 Task: Create a sub task Design and Implement Solution for the task  Upgrade software to the latest version to resolve security vulnerabilities in the project AgileAura , assign it to team member softage.3@softage.net and update the status of the sub task to  Completed , set the priority of the sub task to High
Action: Mouse moved to (483, 512)
Screenshot: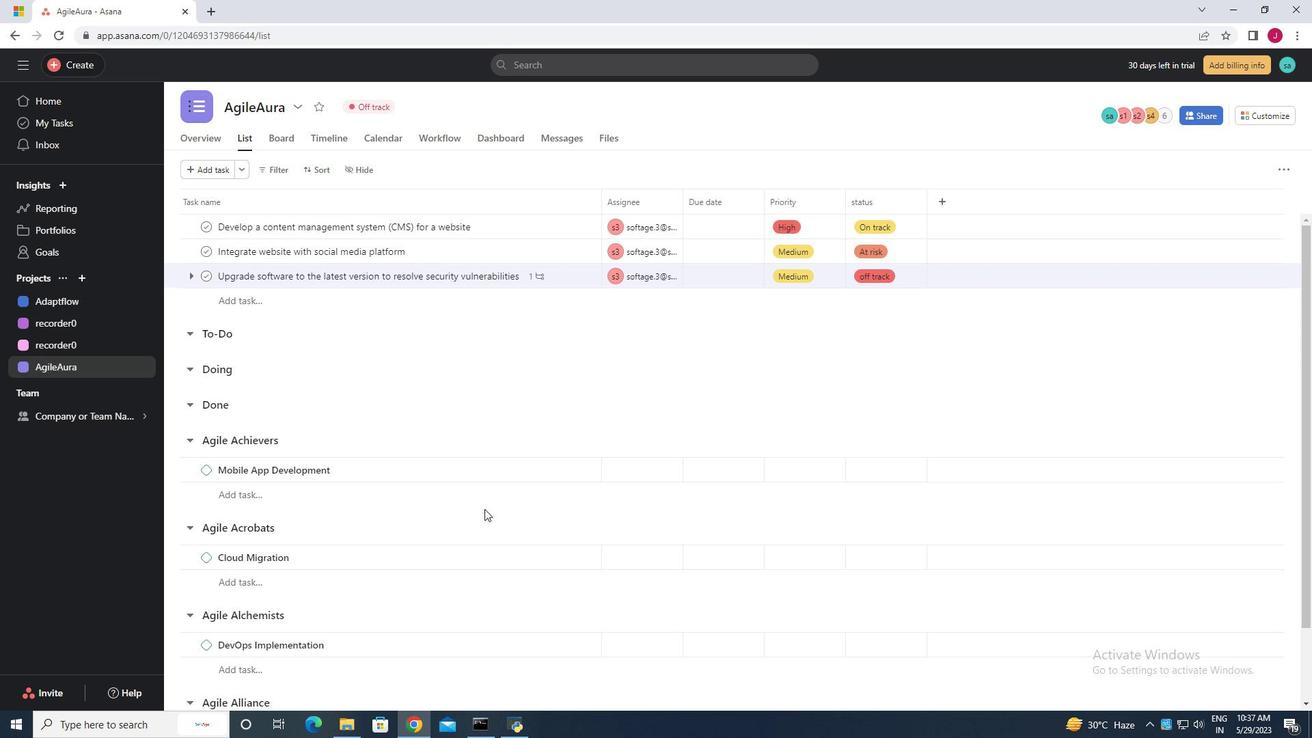 
Action: Mouse scrolled (483, 512) with delta (0, 0)
Screenshot: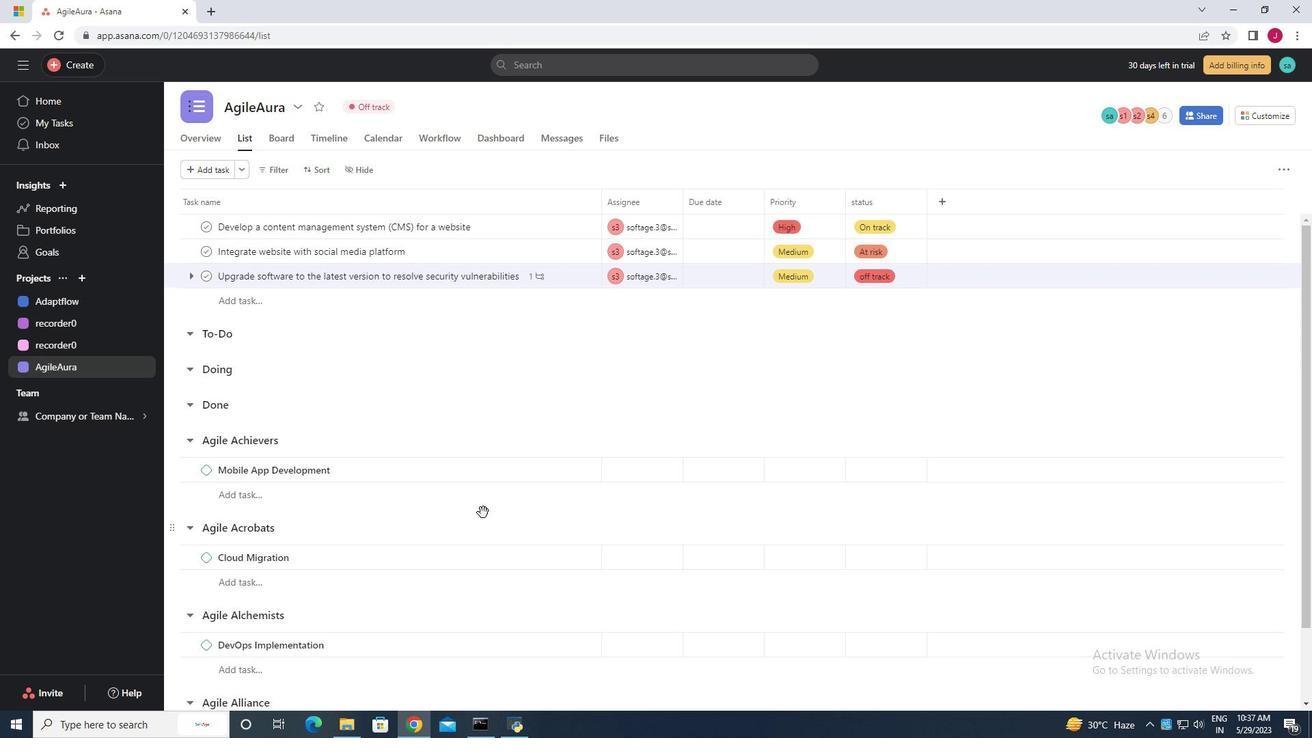 
Action: Mouse scrolled (483, 512) with delta (0, 0)
Screenshot: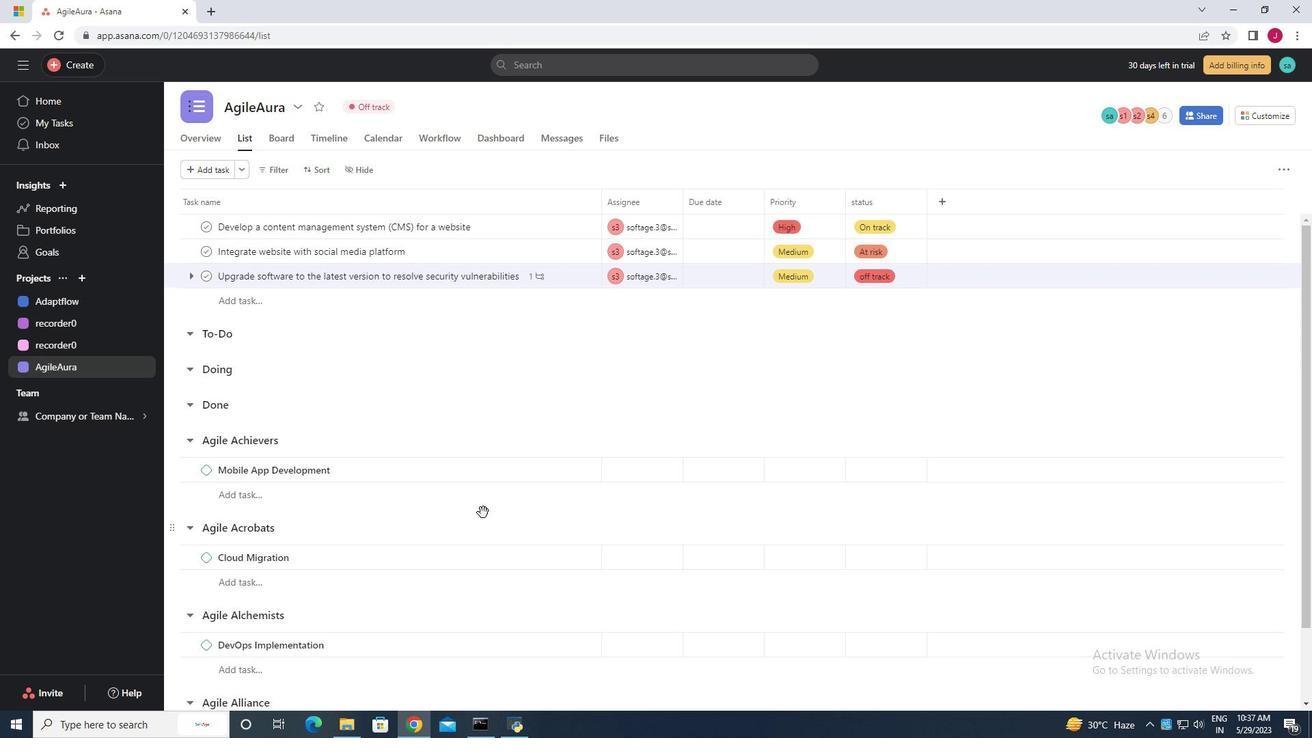 
Action: Mouse scrolled (483, 512) with delta (0, 0)
Screenshot: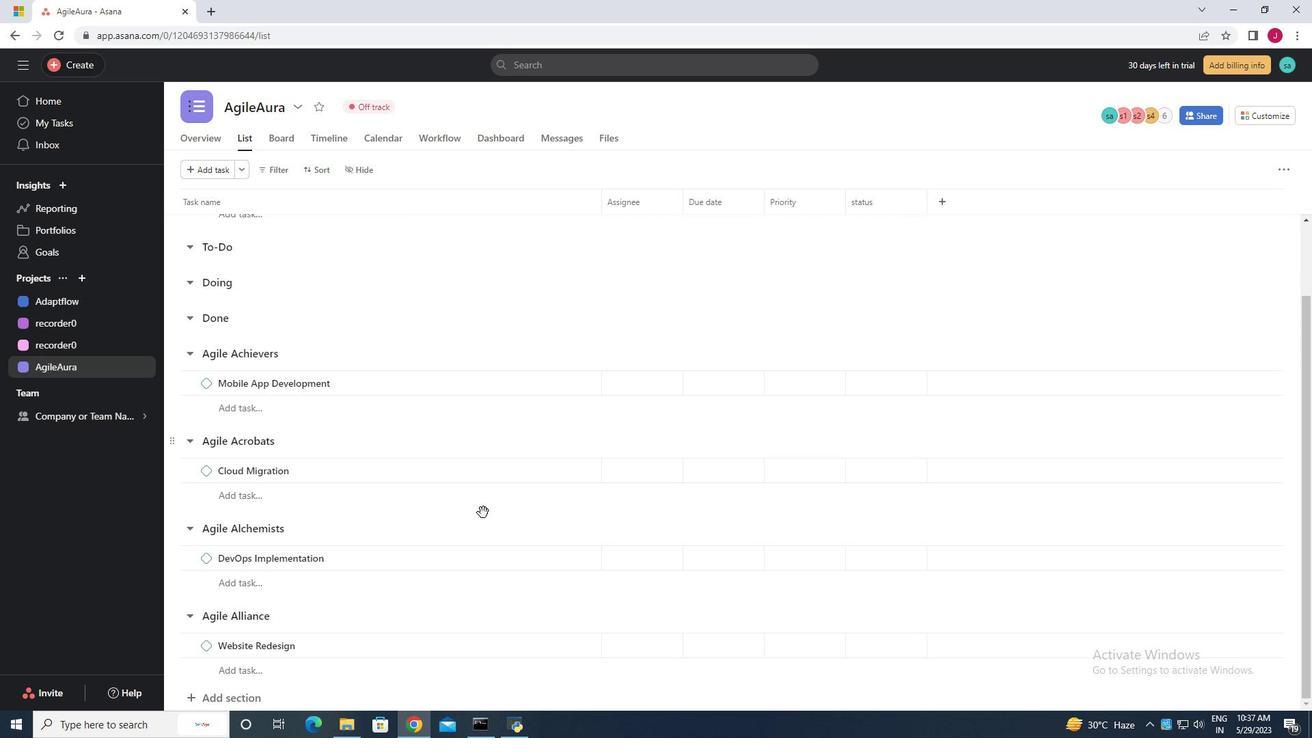 
Action: Mouse scrolled (483, 512) with delta (0, 0)
Screenshot: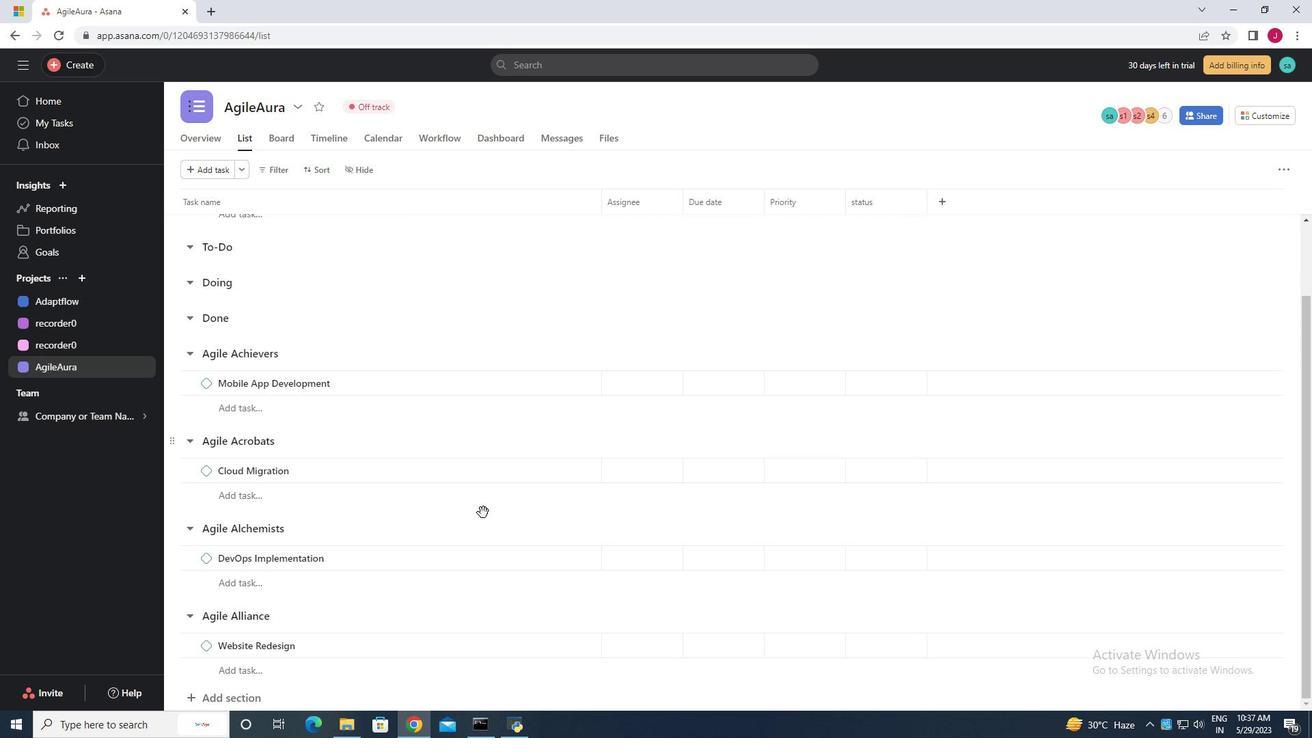 
Action: Mouse scrolled (483, 512) with delta (0, 0)
Screenshot: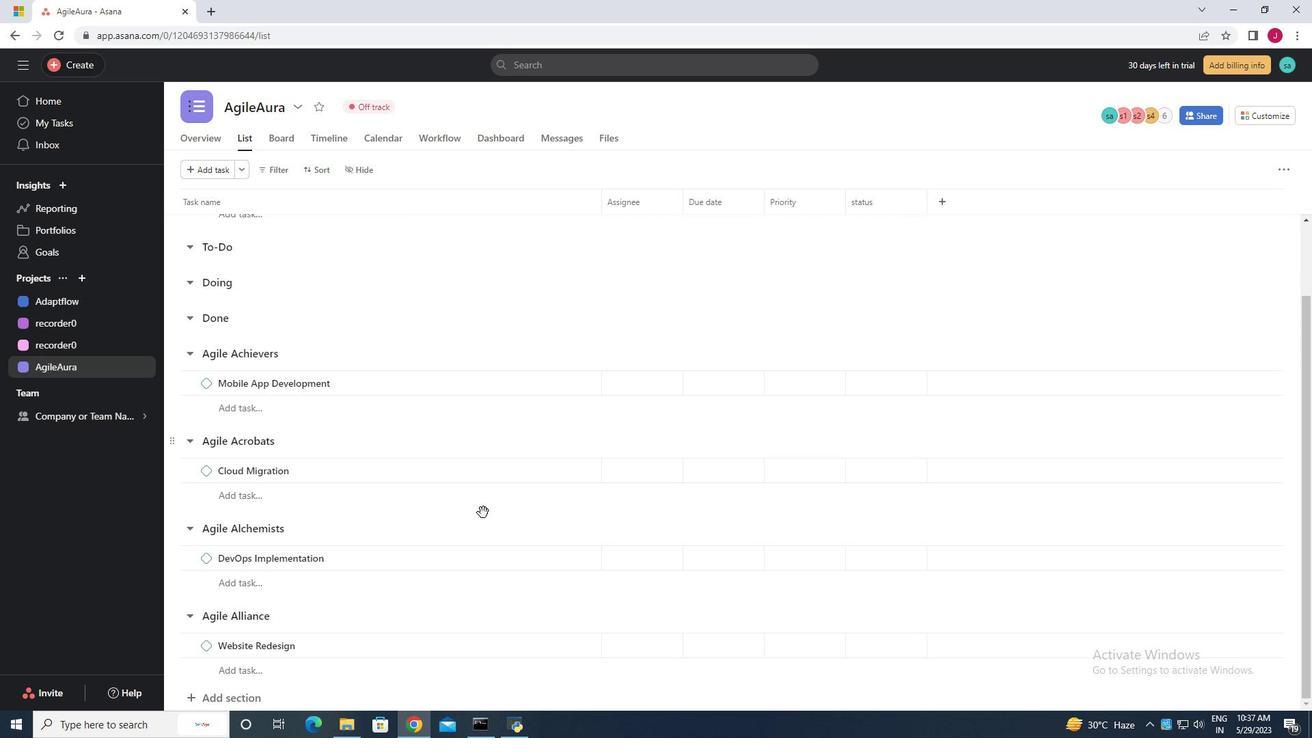
Action: Mouse scrolled (483, 512) with delta (0, 0)
Screenshot: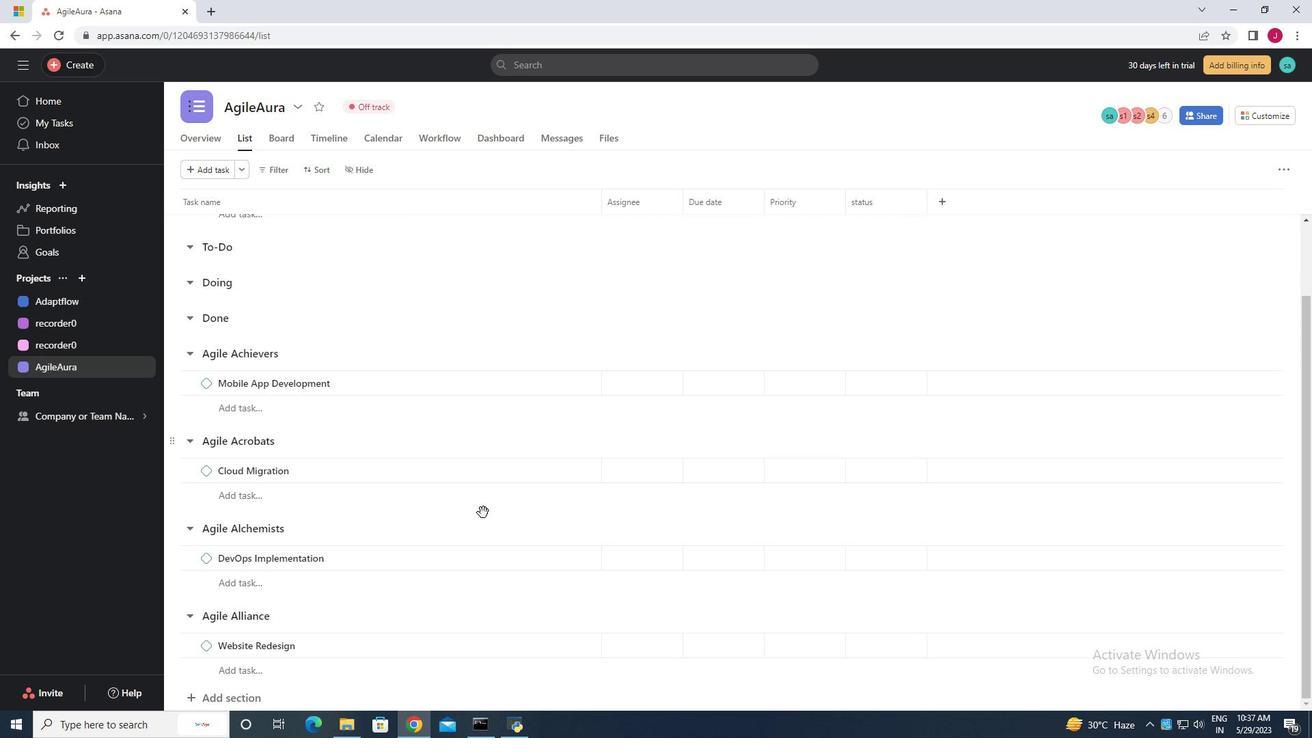 
Action: Mouse scrolled (483, 512) with delta (0, 0)
Screenshot: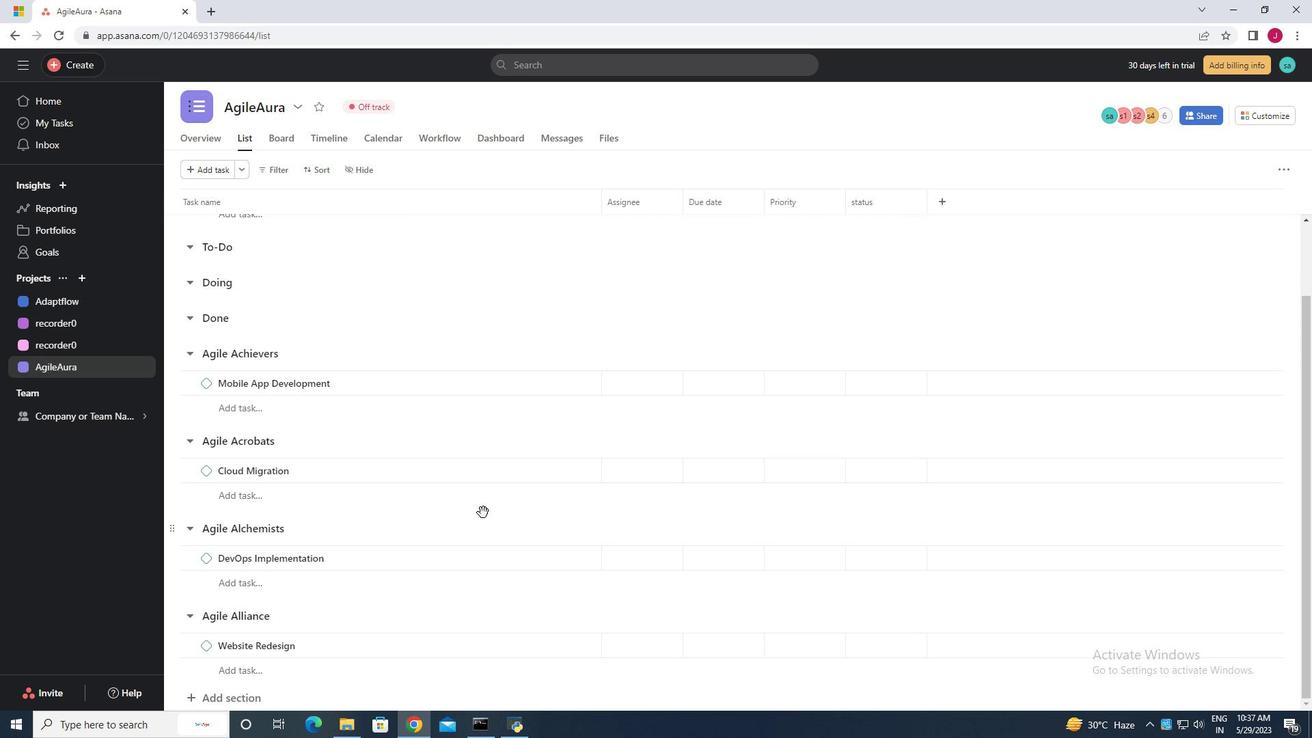 
Action: Mouse scrolled (483, 513) with delta (0, 0)
Screenshot: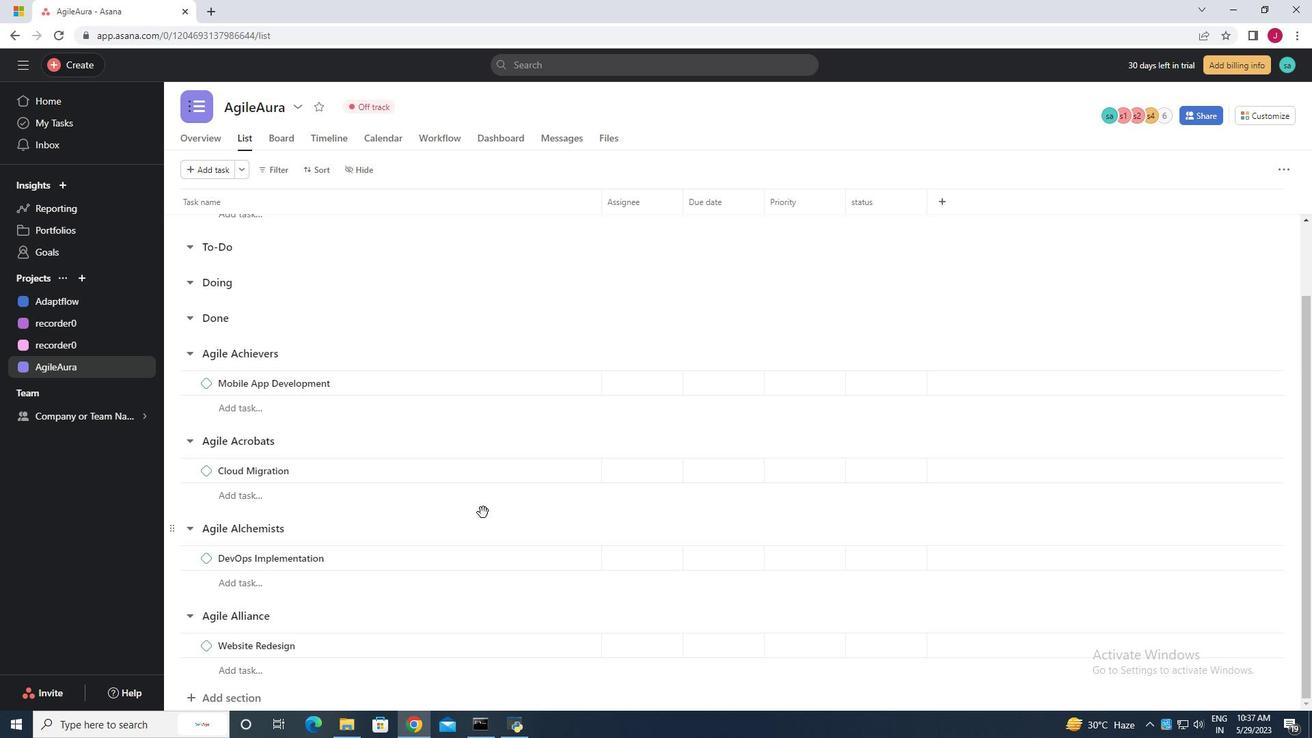 
Action: Mouse scrolled (483, 513) with delta (0, 0)
Screenshot: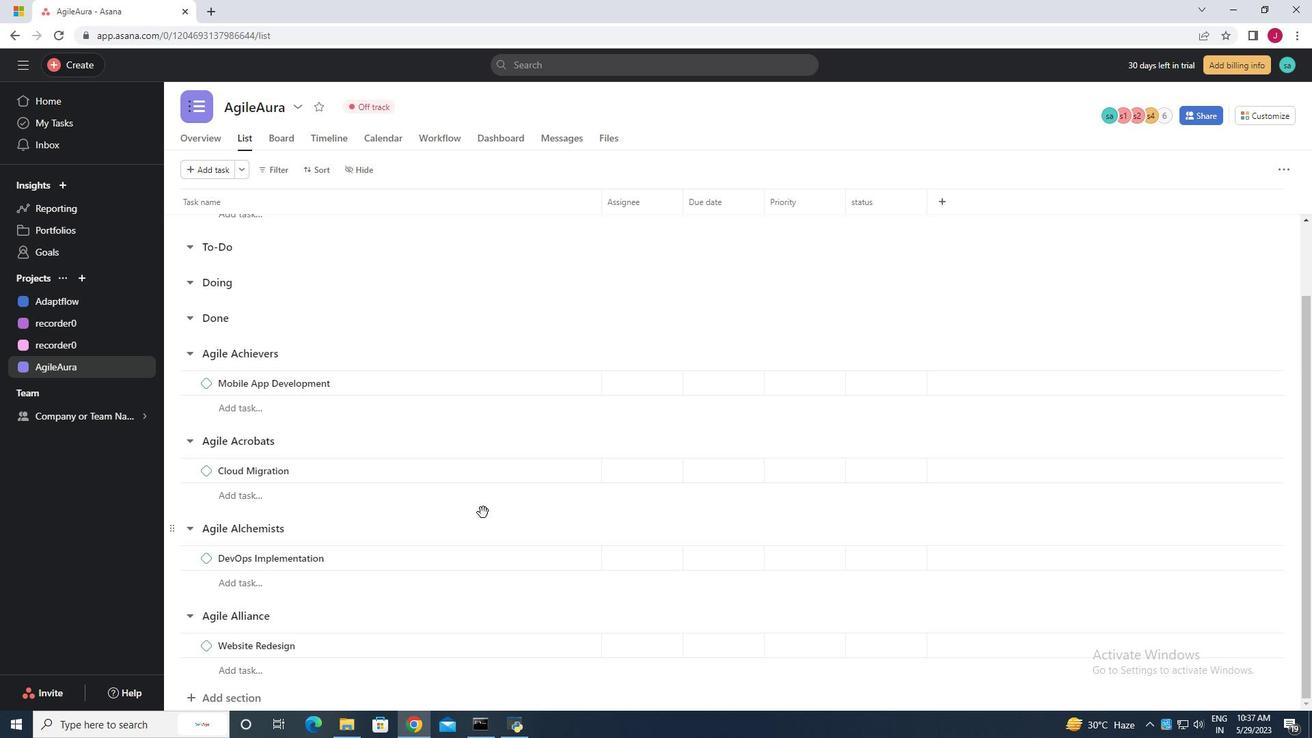 
Action: Mouse scrolled (483, 513) with delta (0, 0)
Screenshot: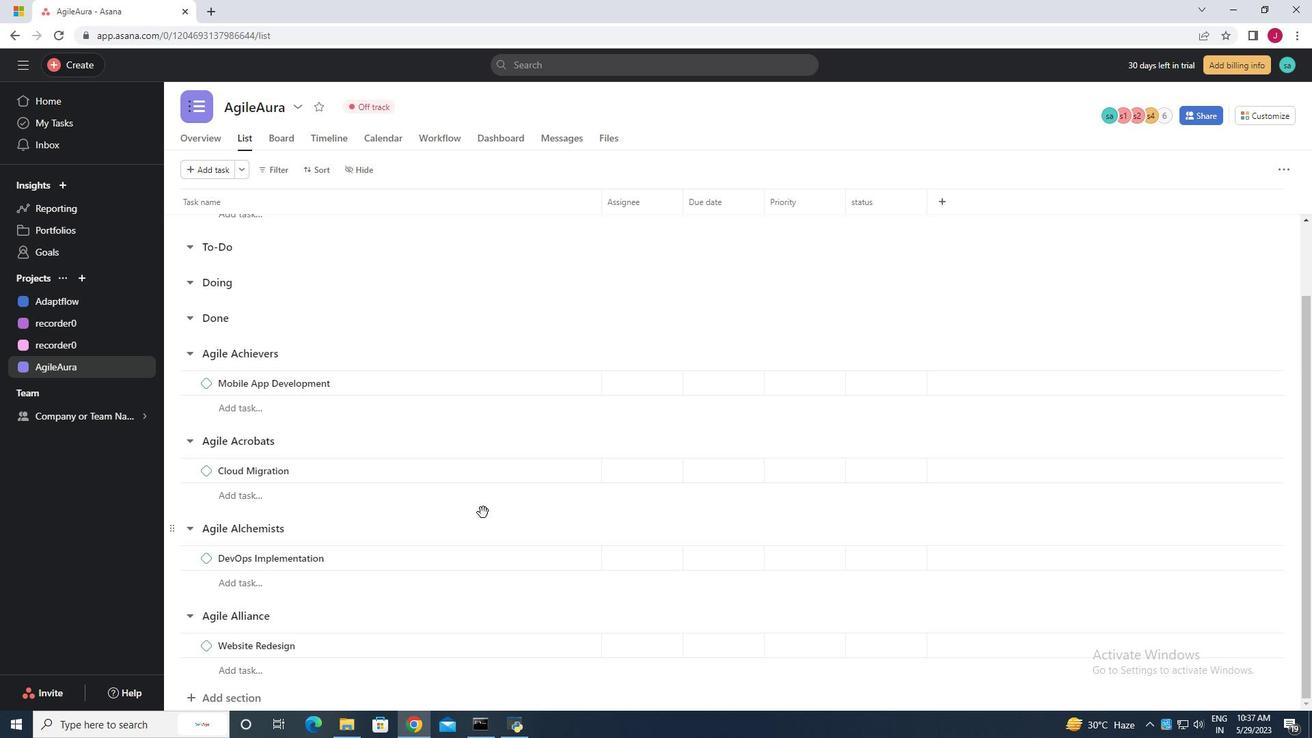 
Action: Mouse scrolled (483, 513) with delta (0, 0)
Screenshot: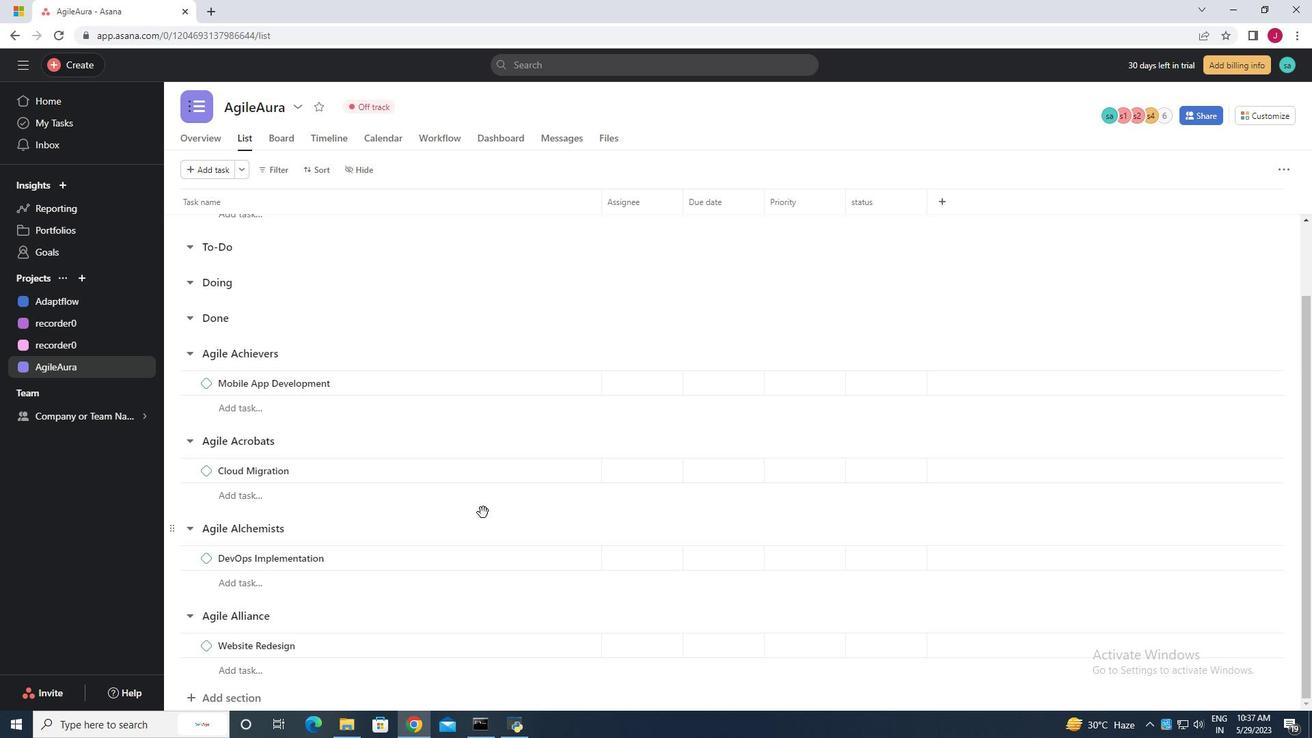 
Action: Mouse moved to (578, 276)
Screenshot: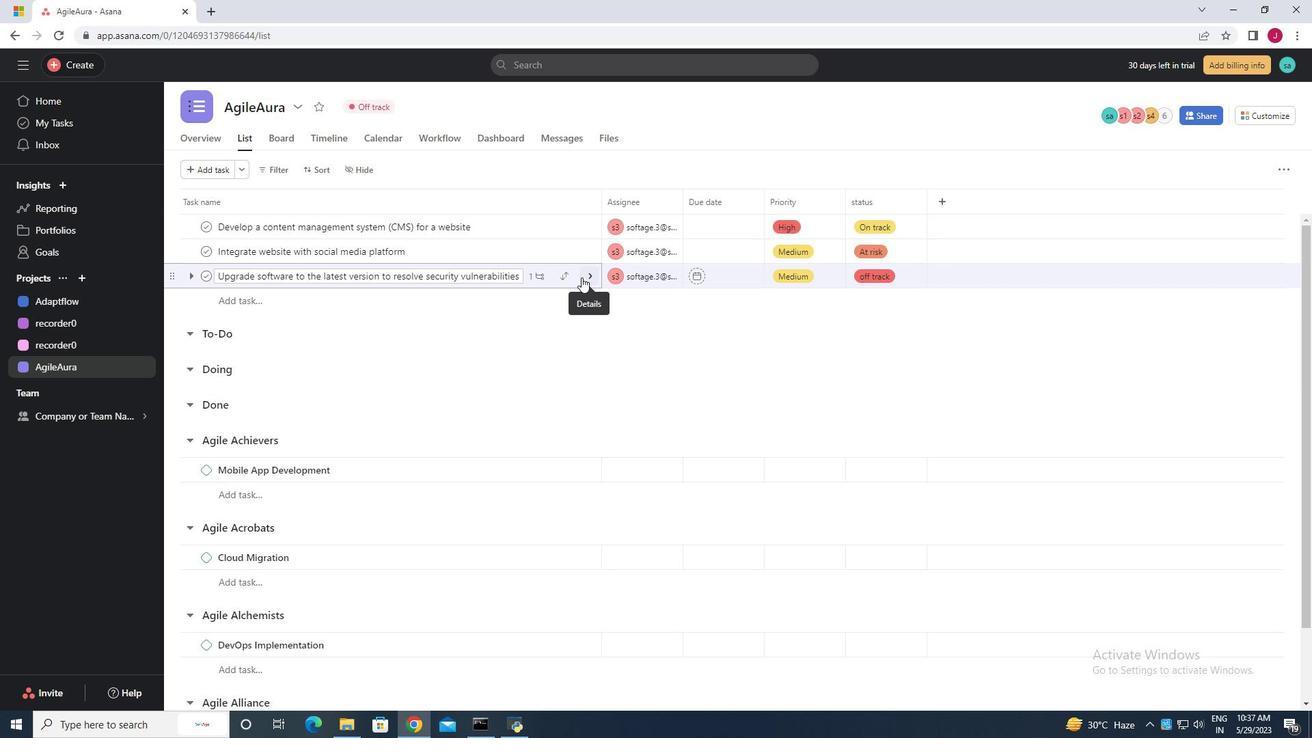 
Action: Mouse pressed left at (578, 276)
Screenshot: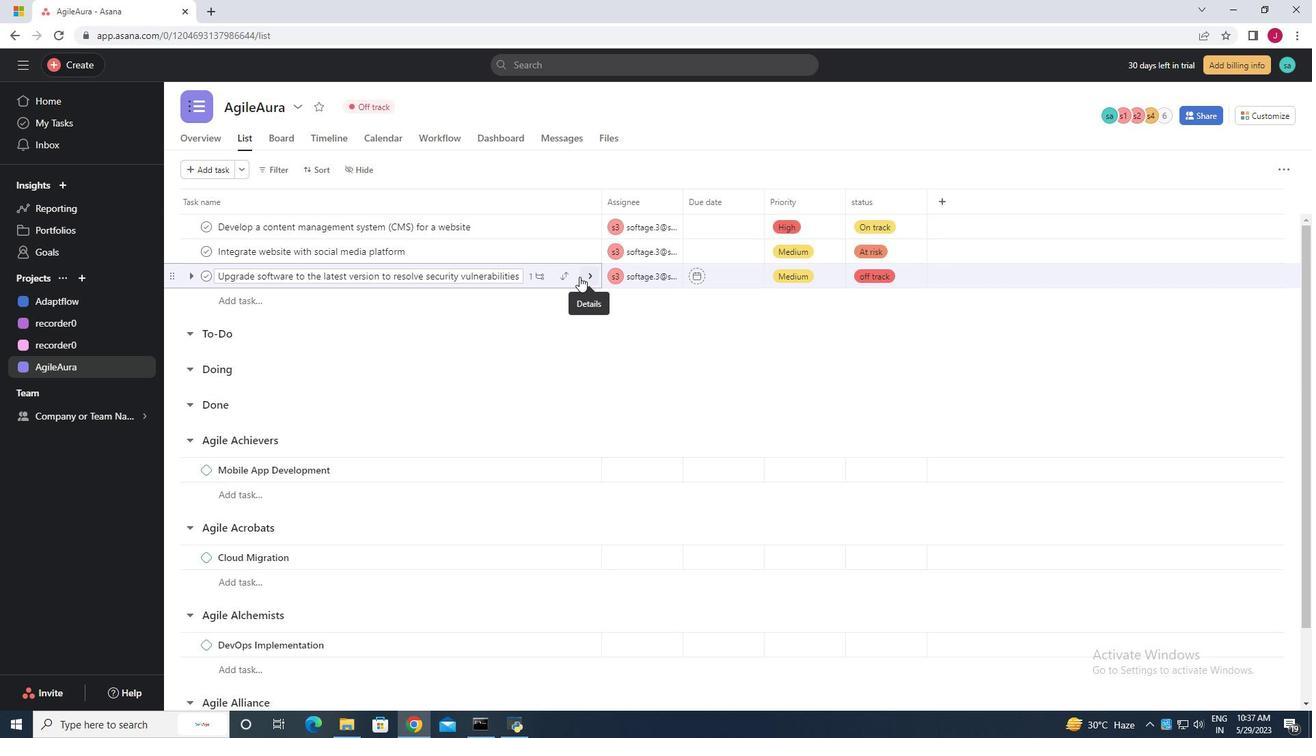 
Action: Mouse moved to (1010, 495)
Screenshot: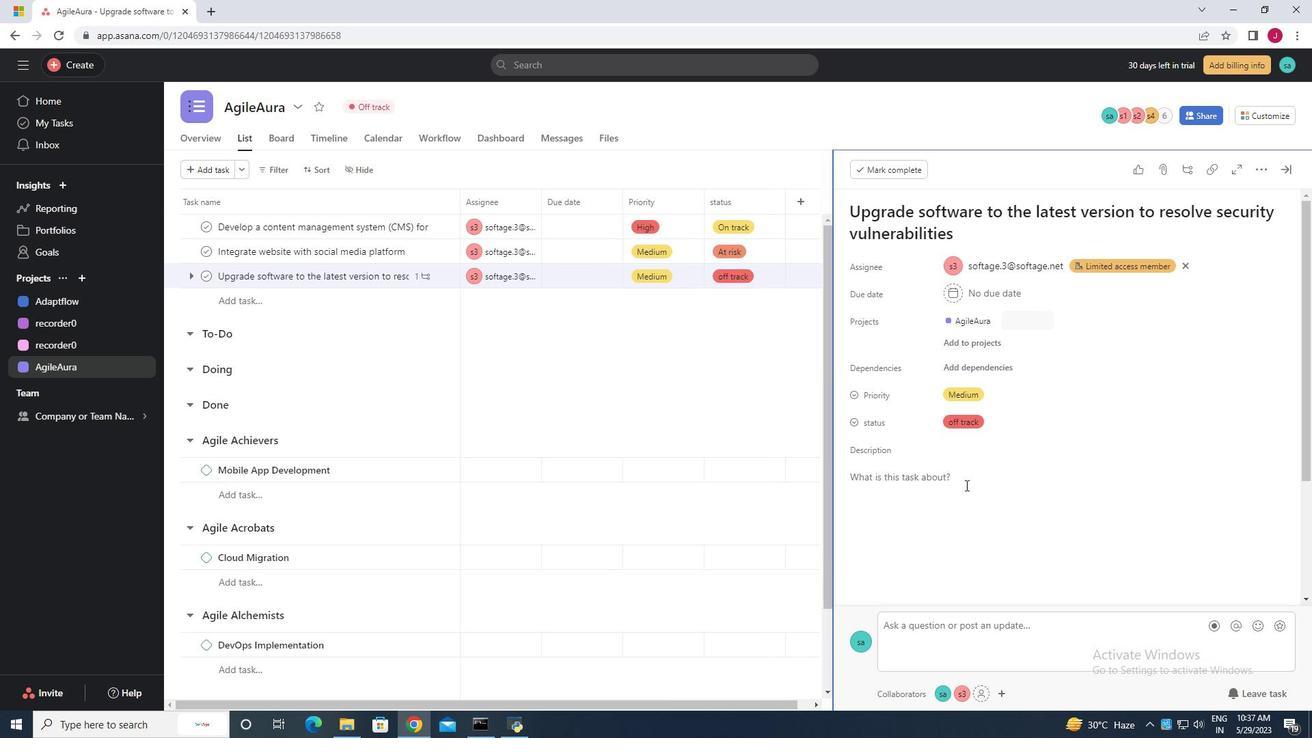 
Action: Mouse scrolled (1010, 494) with delta (0, 0)
Screenshot: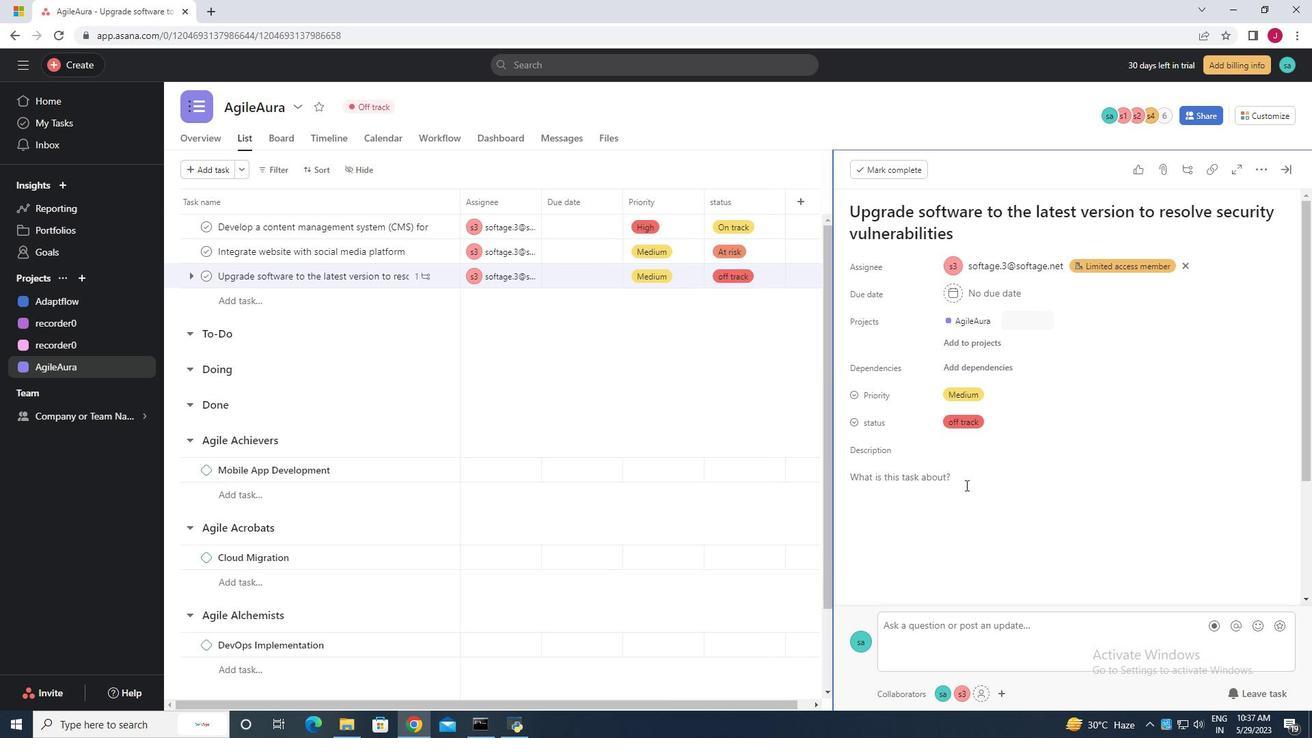 
Action: Mouse moved to (1011, 496)
Screenshot: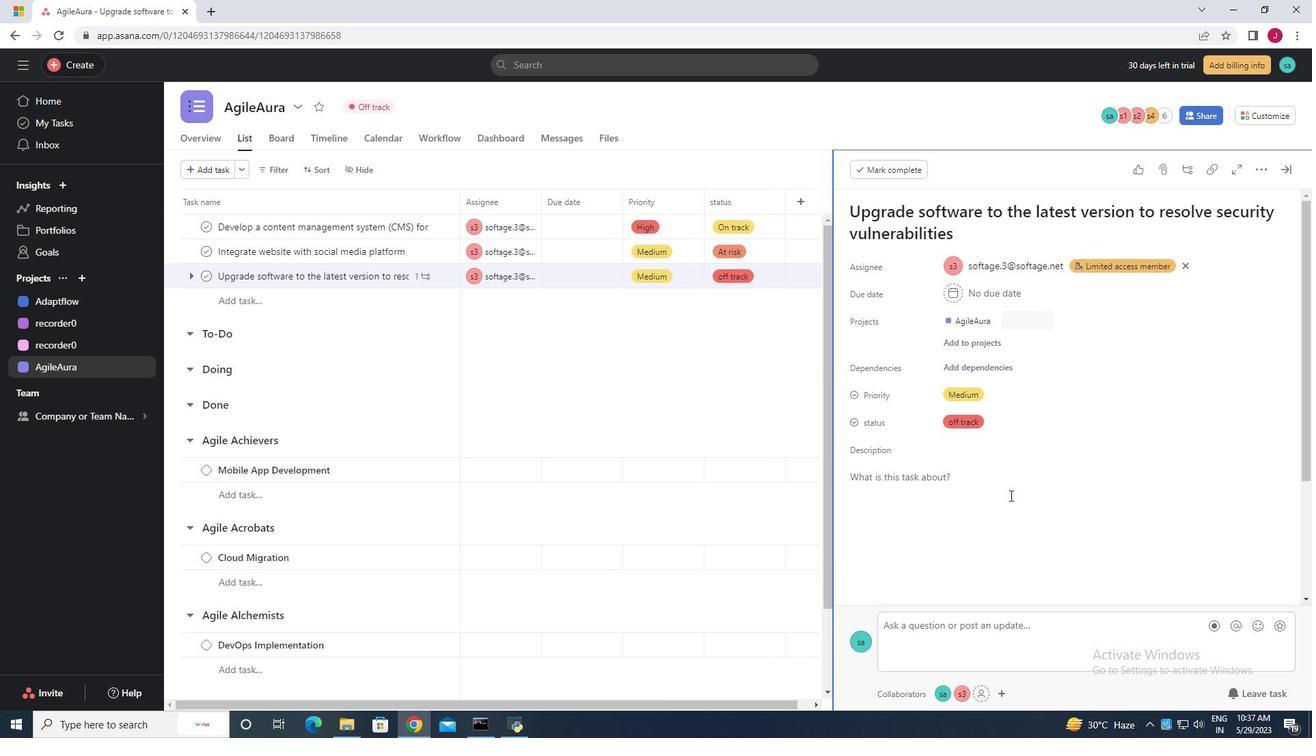 
Action: Mouse scrolled (1011, 495) with delta (0, 0)
Screenshot: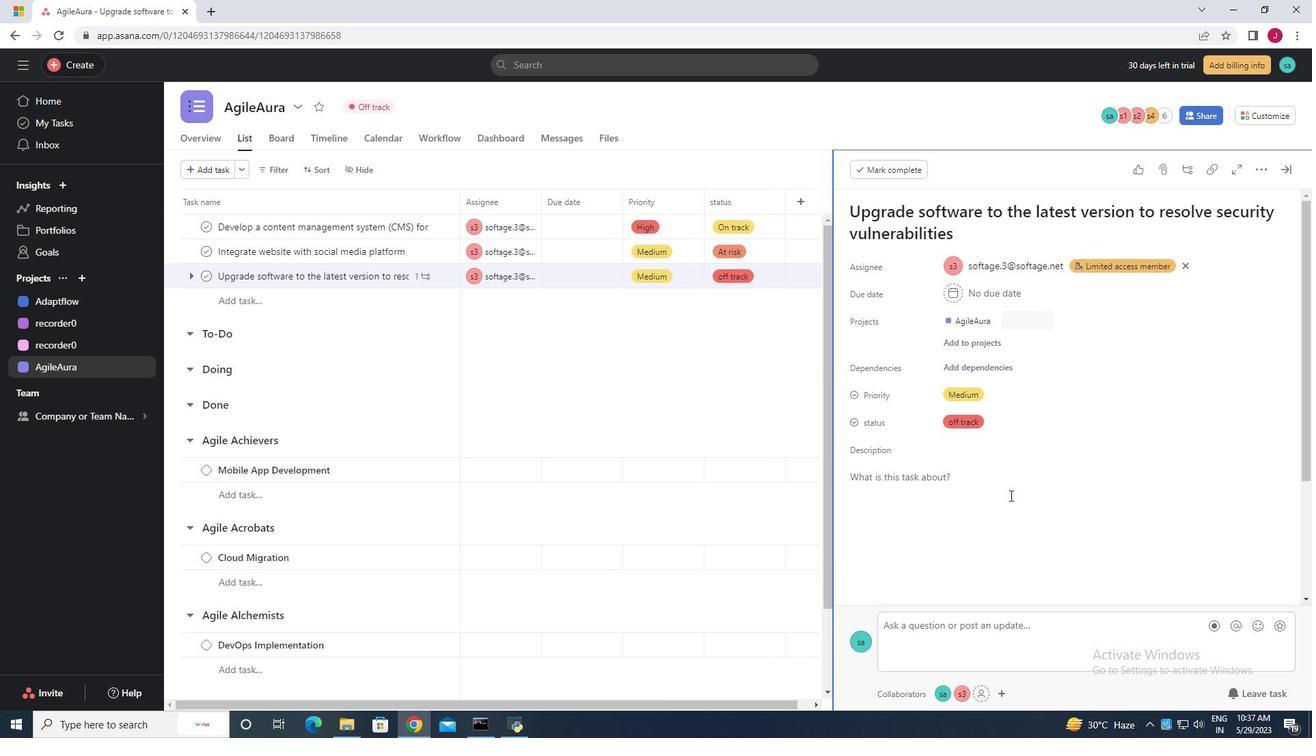 
Action: Mouse moved to (1011, 497)
Screenshot: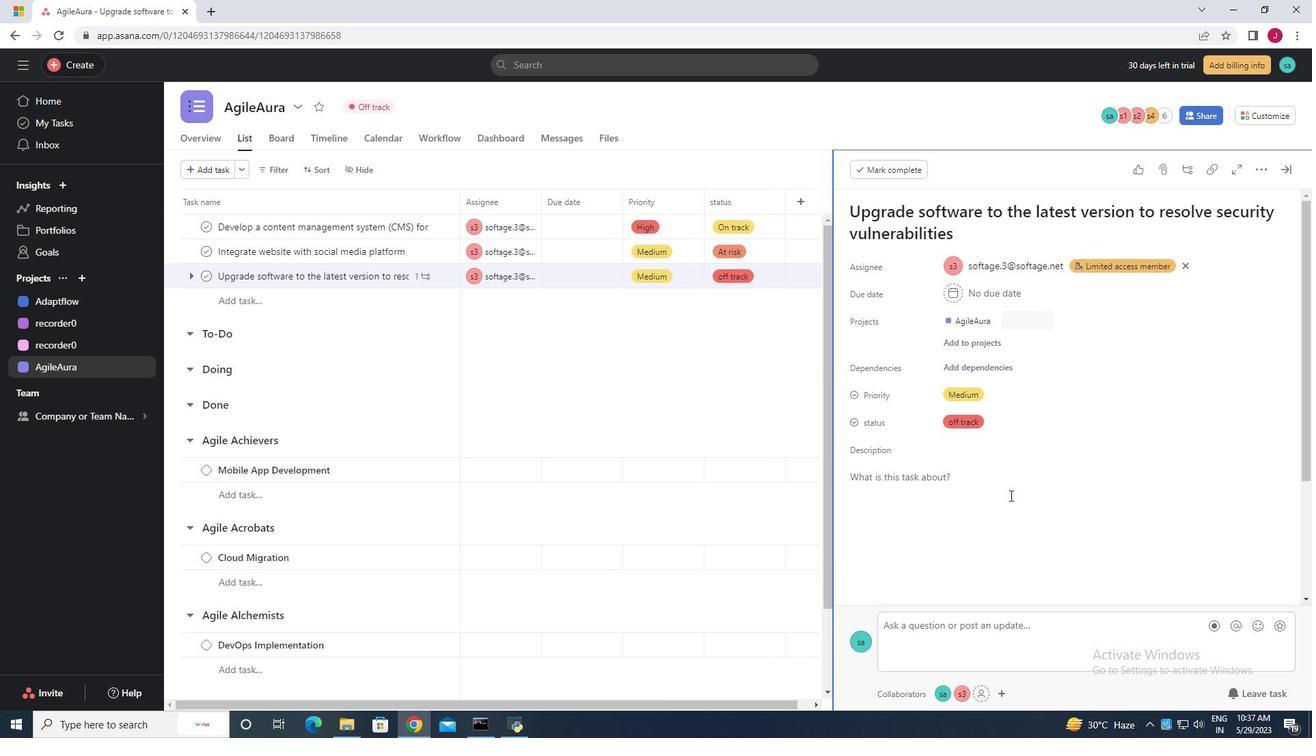 
Action: Mouse scrolled (1011, 495) with delta (0, 0)
Screenshot: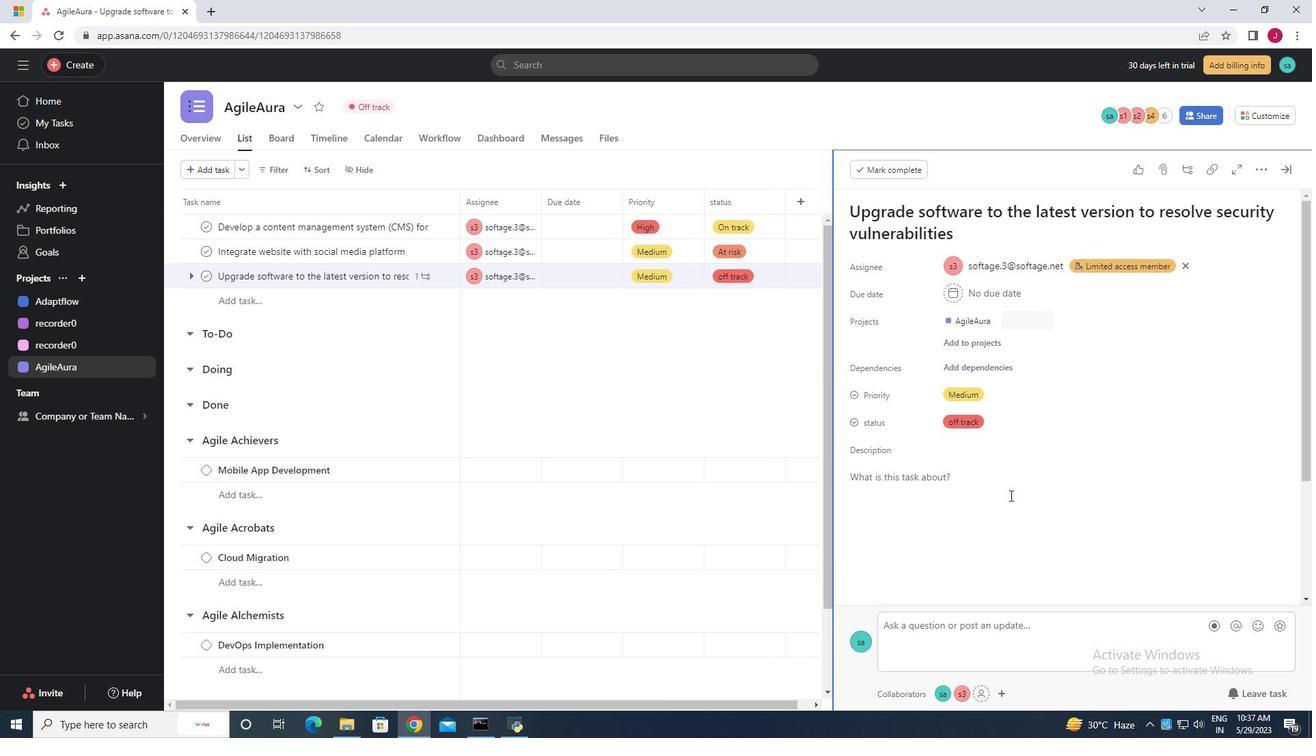 
Action: Mouse scrolled (1011, 495) with delta (0, 0)
Screenshot: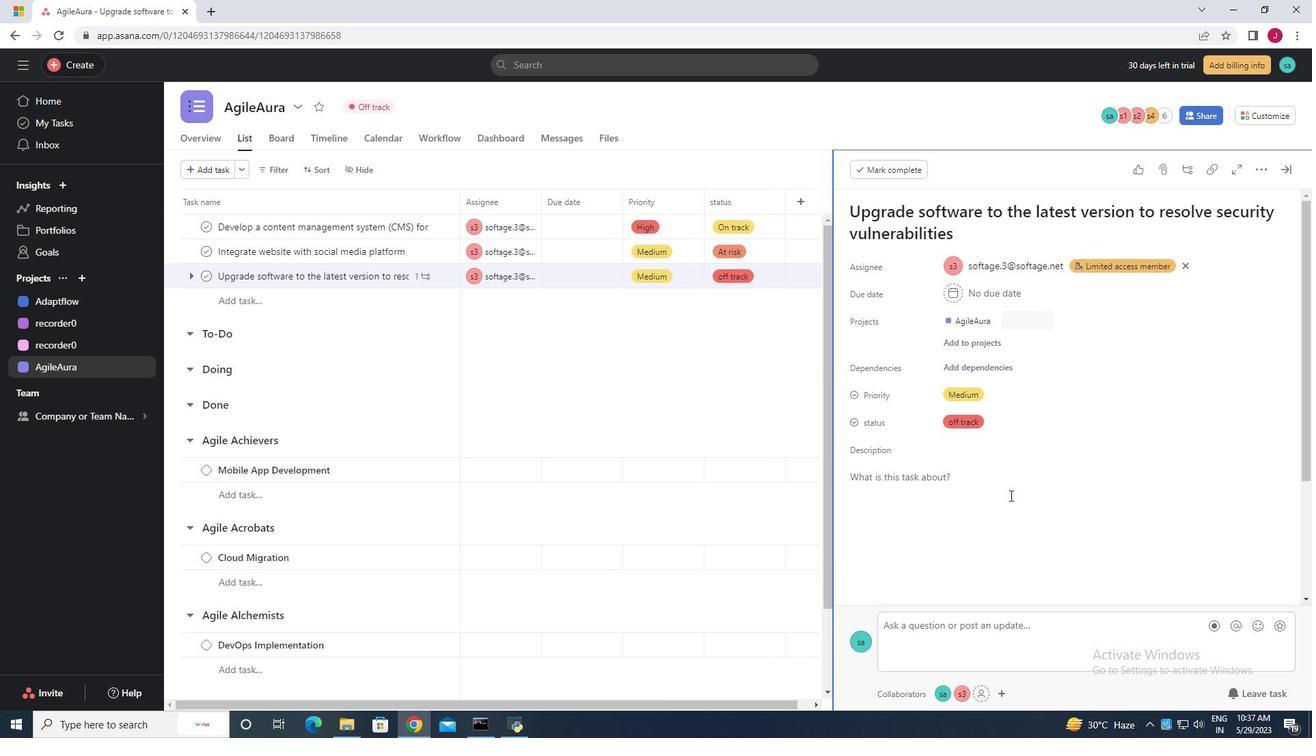 
Action: Mouse moved to (902, 497)
Screenshot: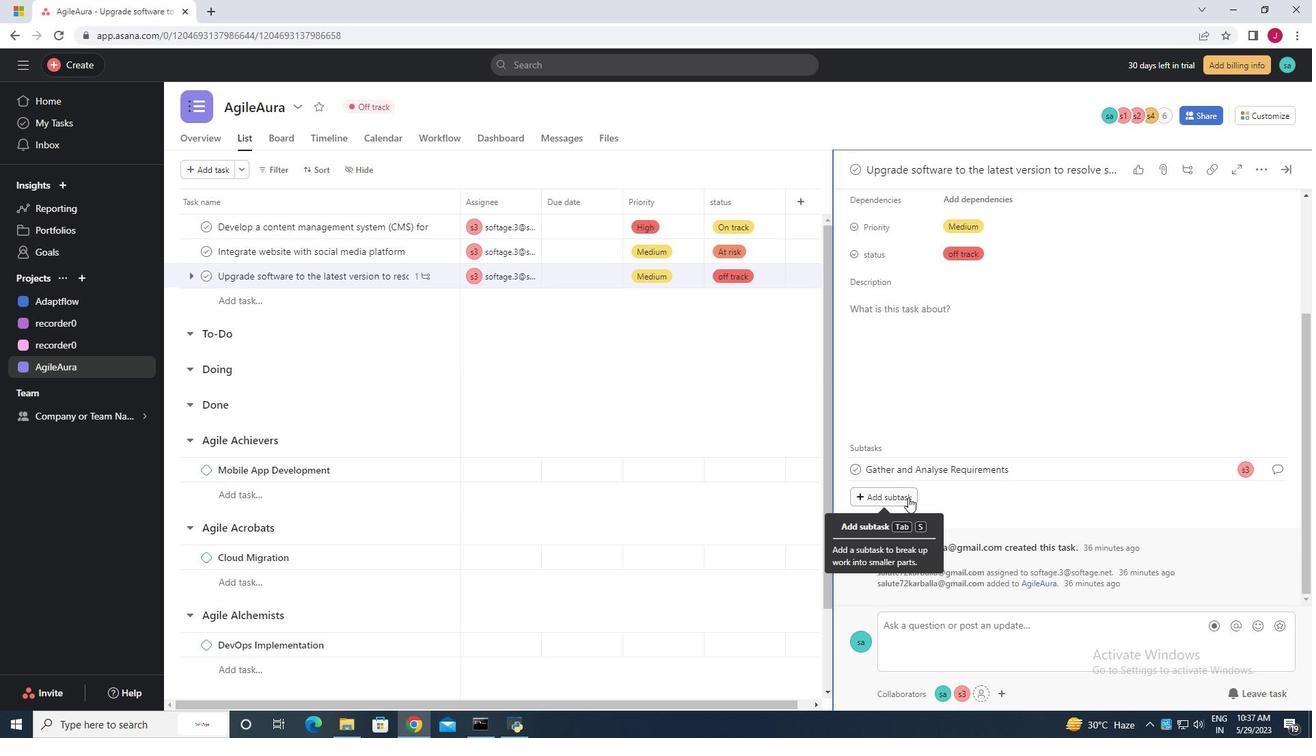 
Action: Mouse pressed left at (902, 497)
Screenshot: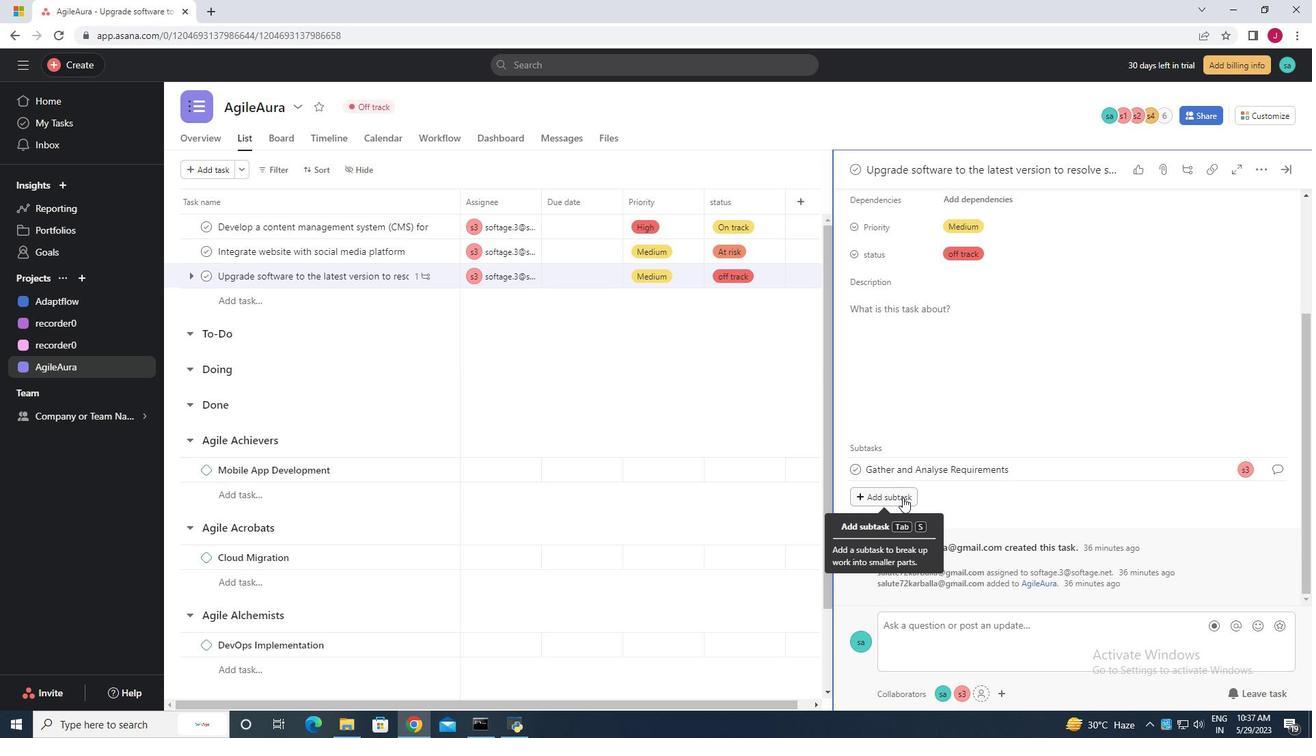 
Action: Mouse moved to (890, 471)
Screenshot: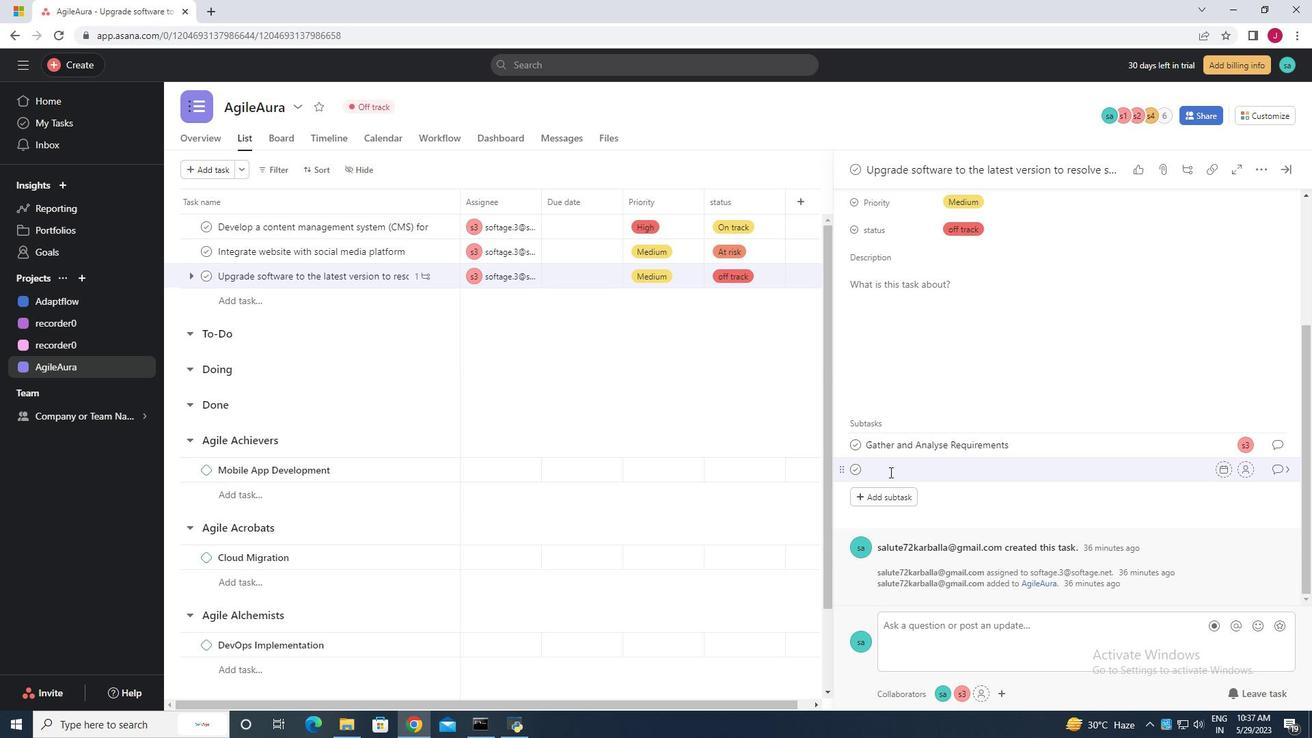 
Action: Key pressed <Key.caps_lock>D<Key.caps_lock>esign<Key.space>and<Key.space>implement<Key.space>solution
Screenshot: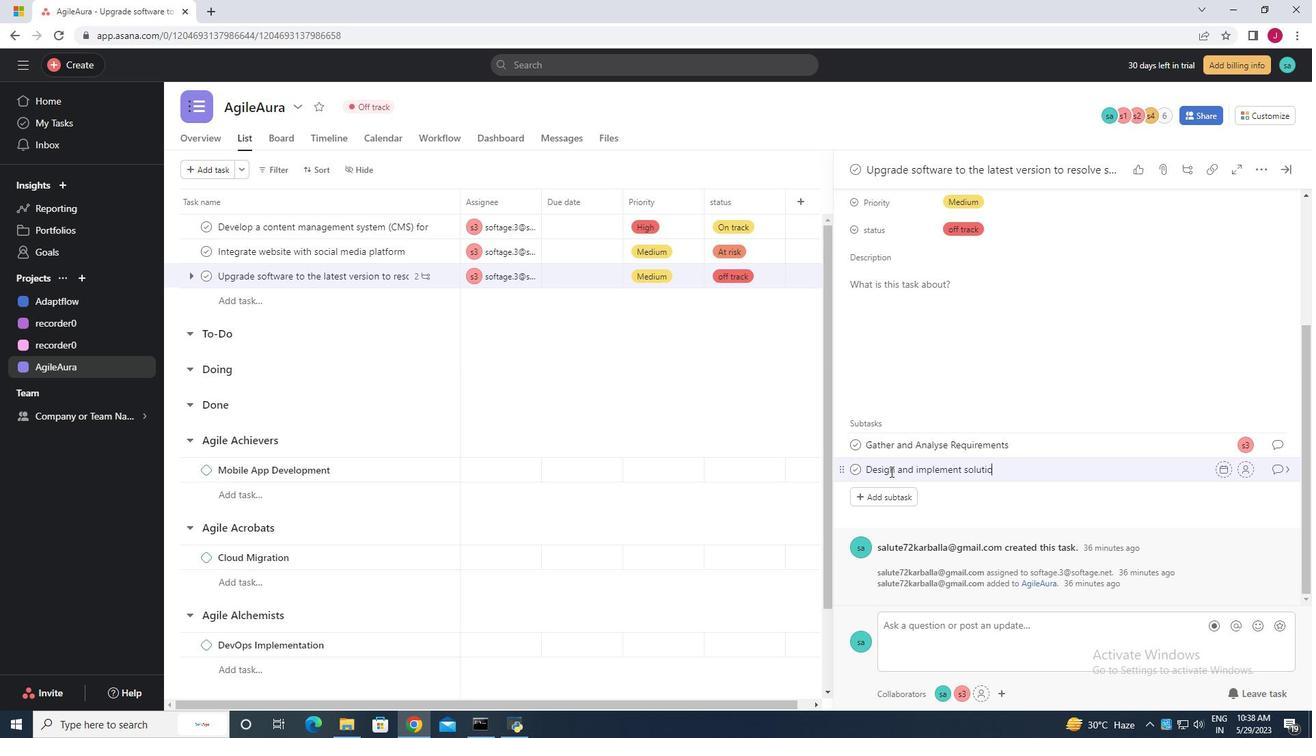 
Action: Mouse moved to (1242, 474)
Screenshot: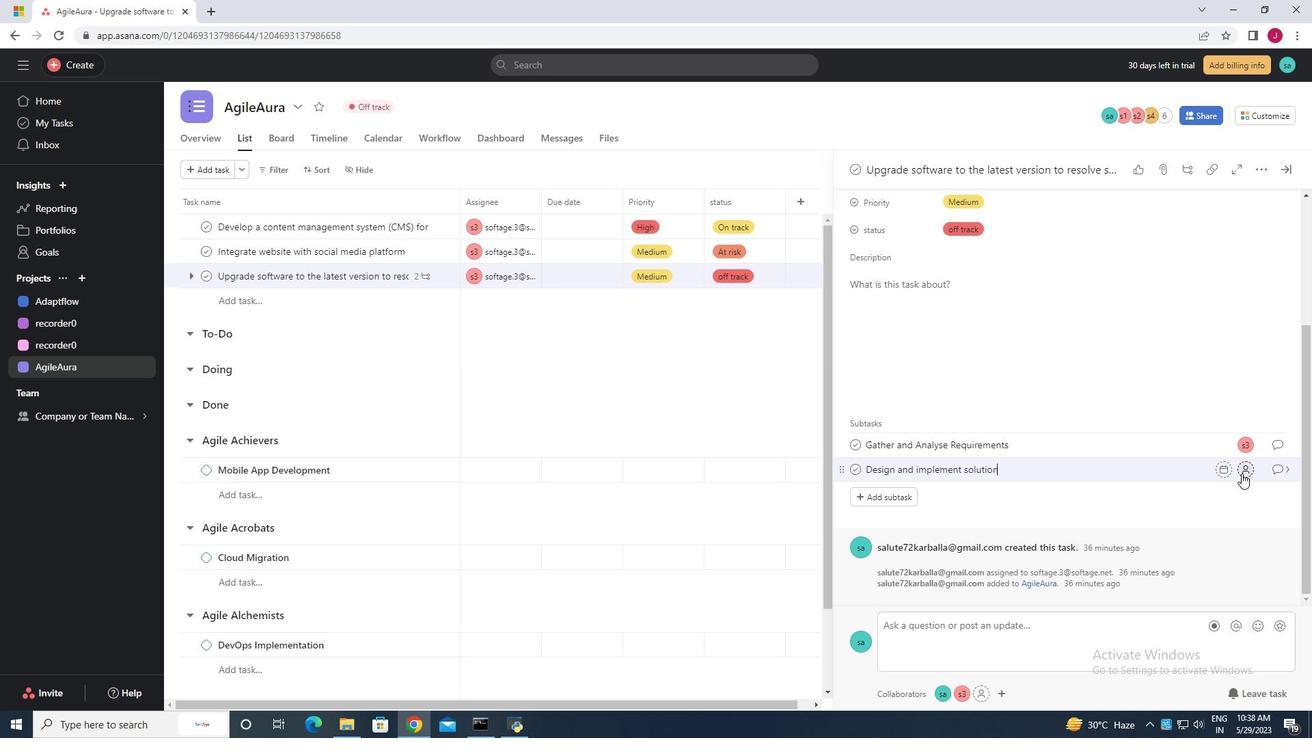 
Action: Mouse pressed left at (1242, 474)
Screenshot: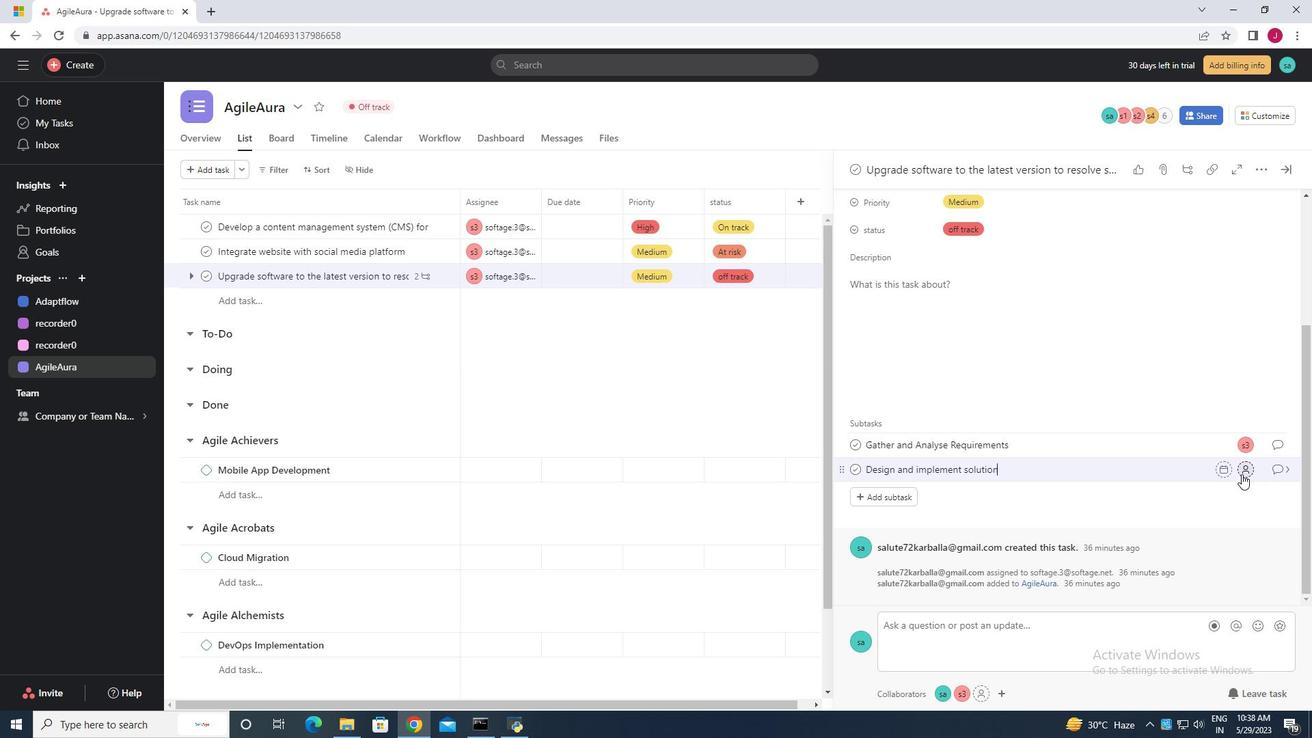
Action: Mouse moved to (1111, 605)
Screenshot: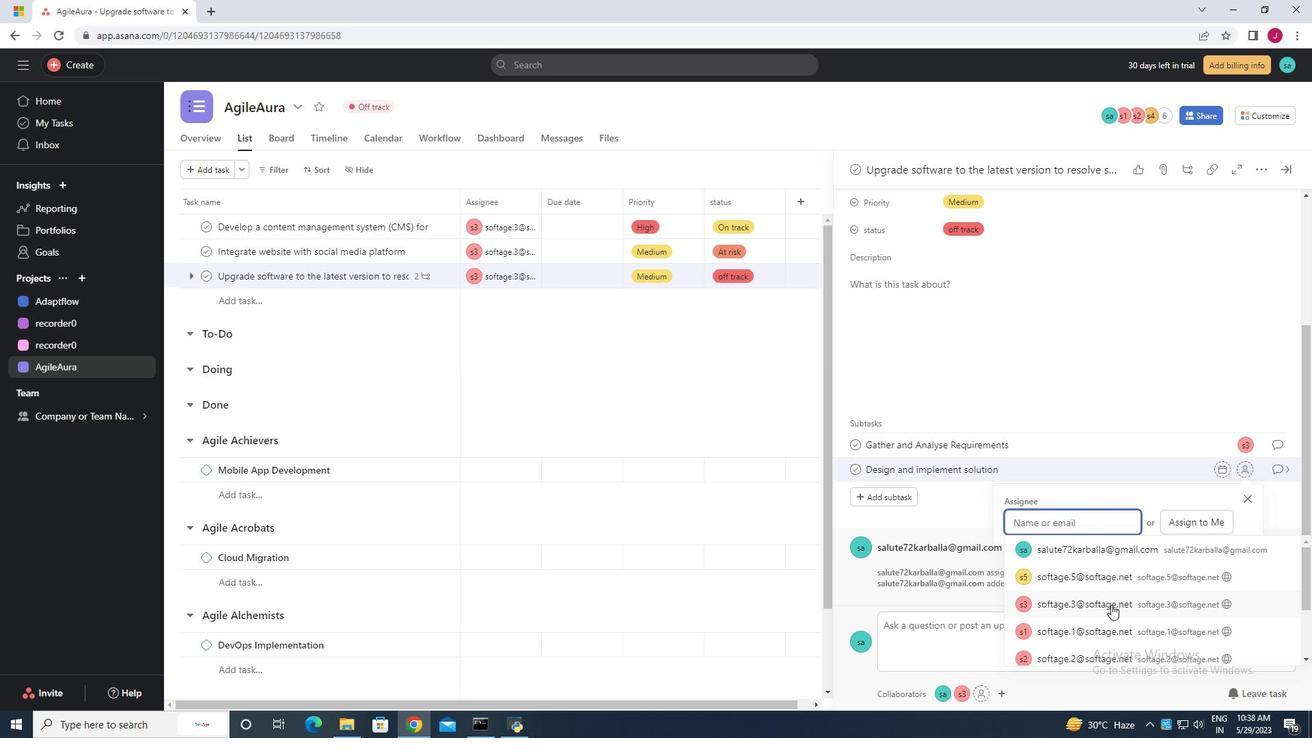 
Action: Mouse pressed left at (1111, 605)
Screenshot: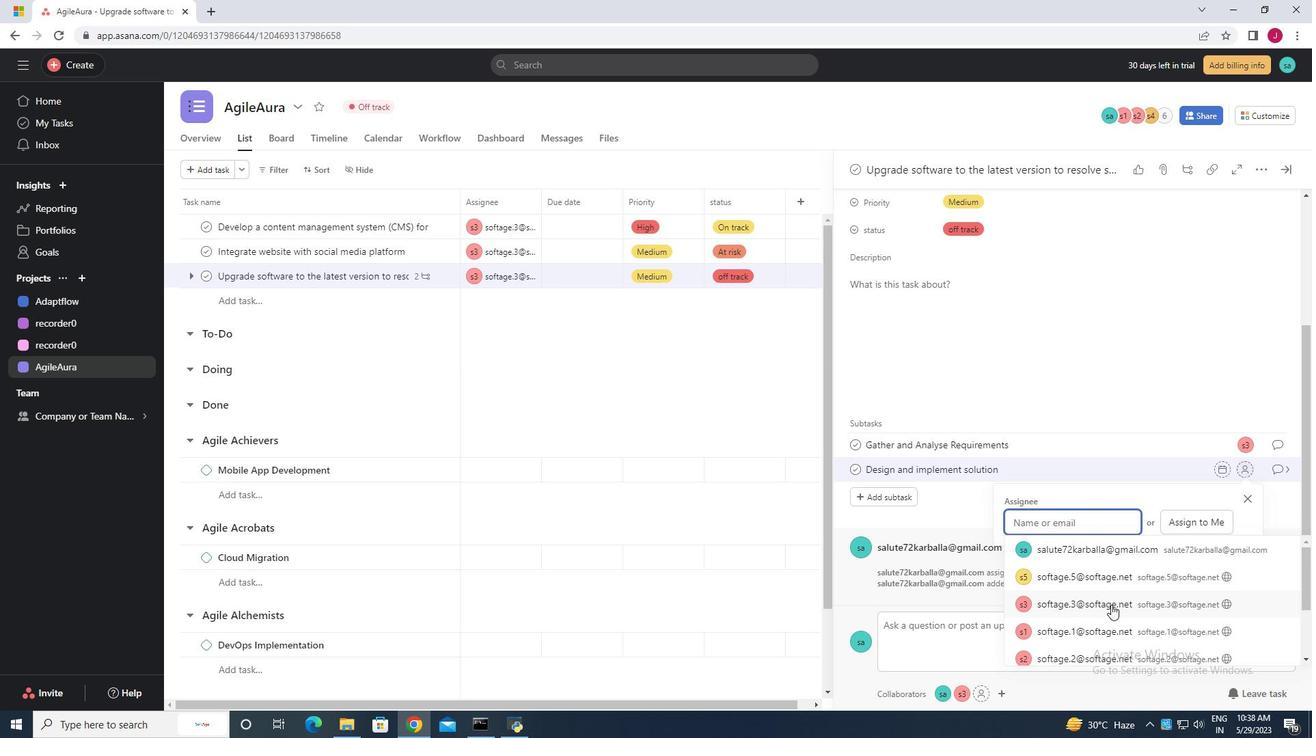 
Action: Mouse moved to (1281, 468)
Screenshot: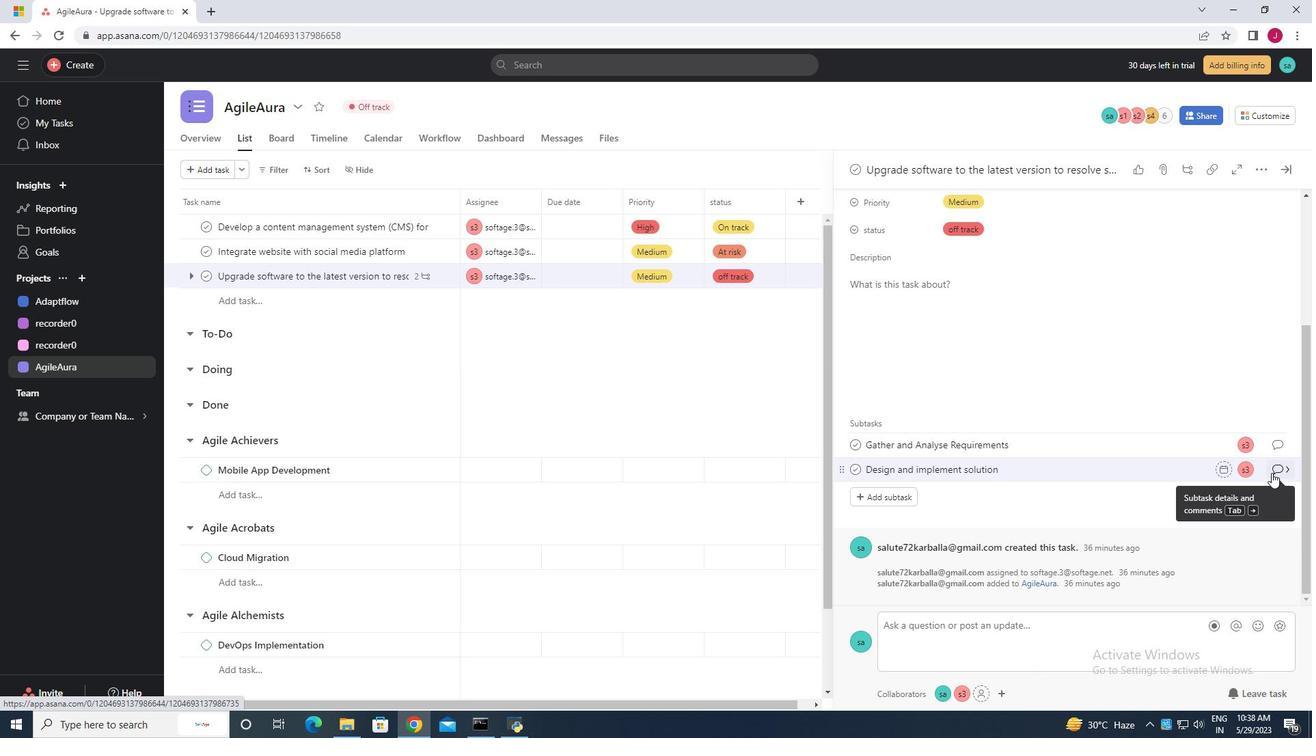 
Action: Mouse pressed left at (1281, 468)
Screenshot: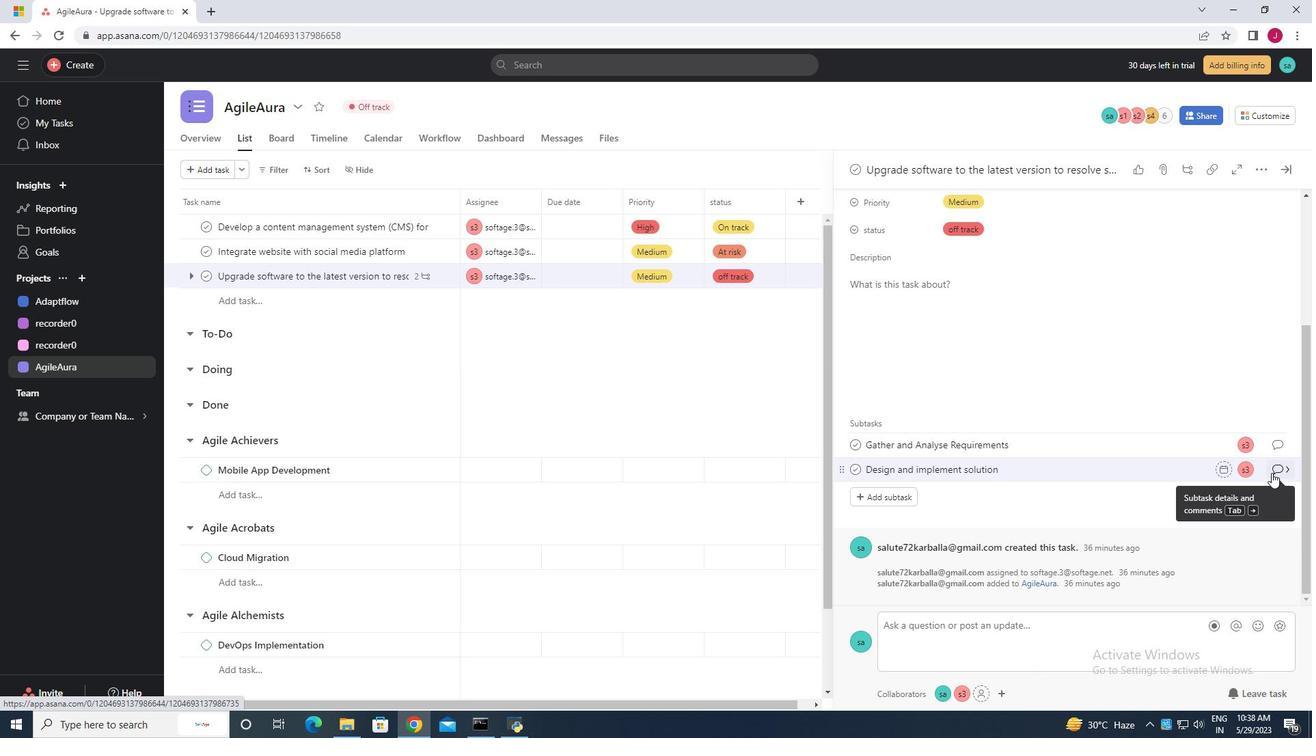 
Action: Mouse moved to (901, 362)
Screenshot: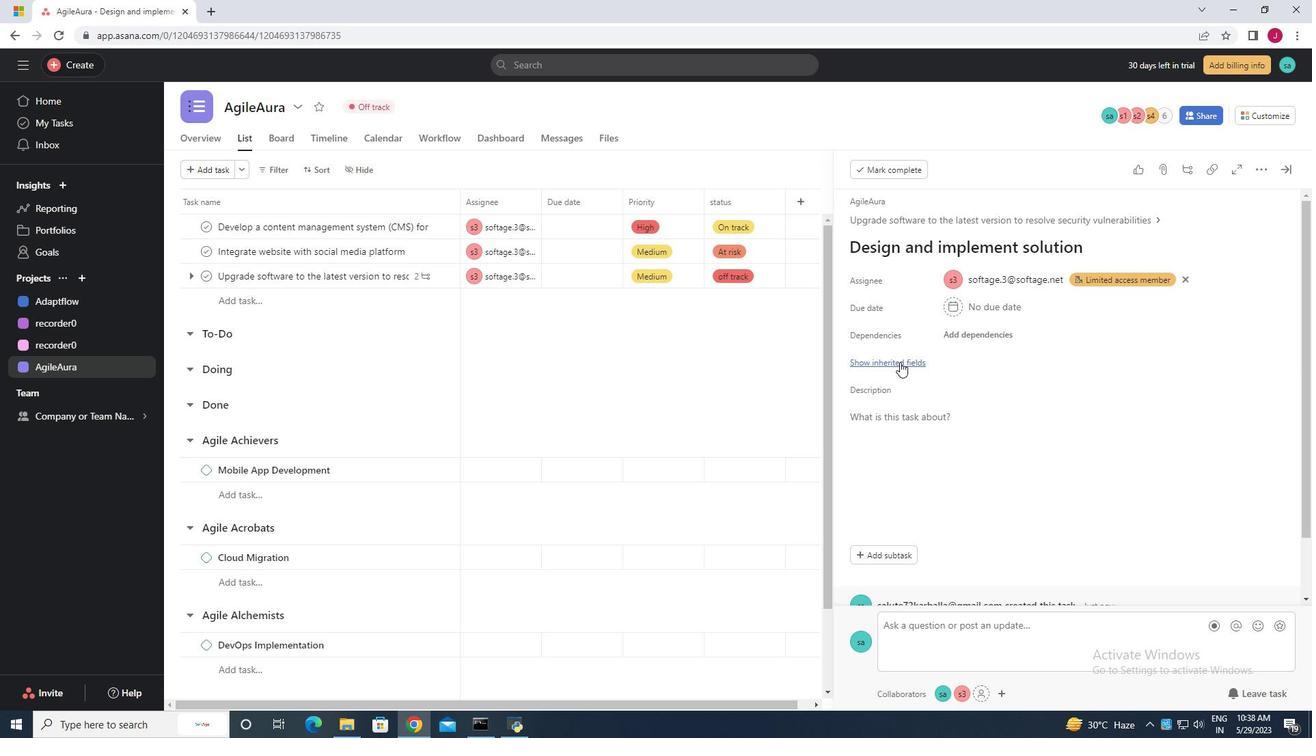 
Action: Mouse pressed left at (901, 362)
Screenshot: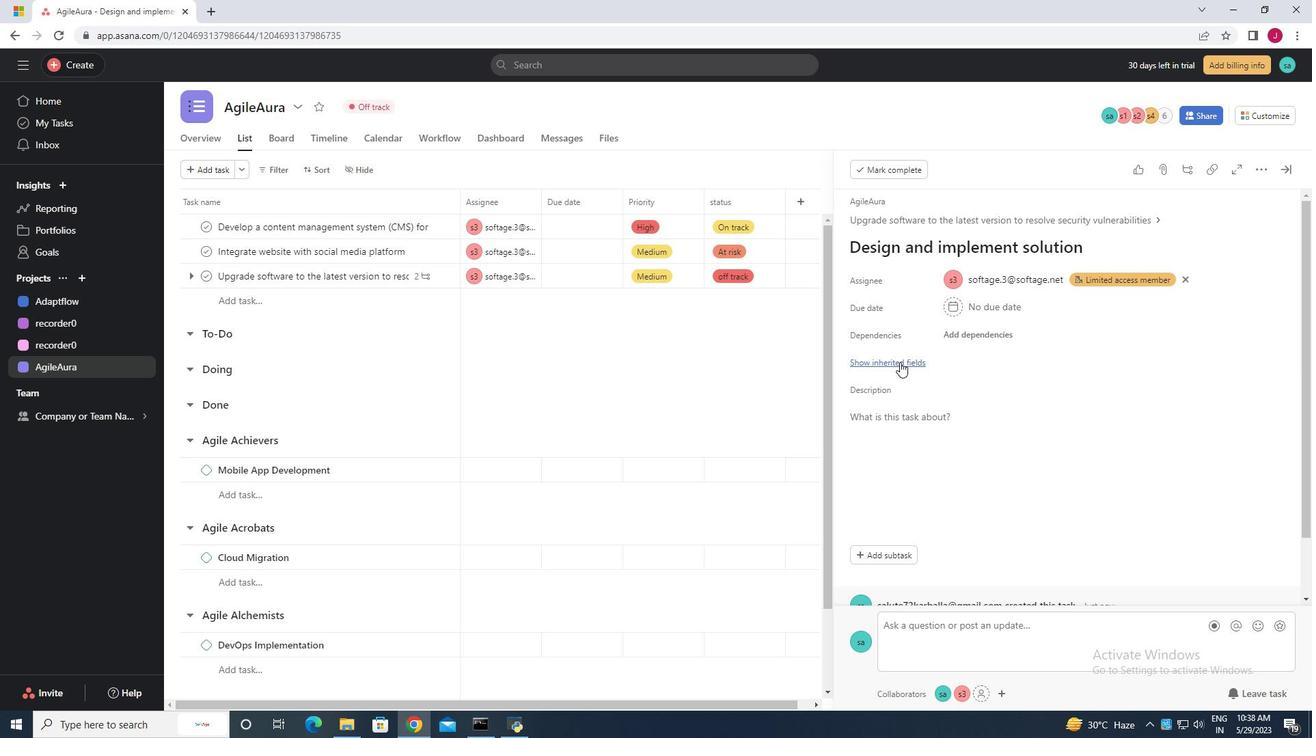 
Action: Mouse moved to (956, 387)
Screenshot: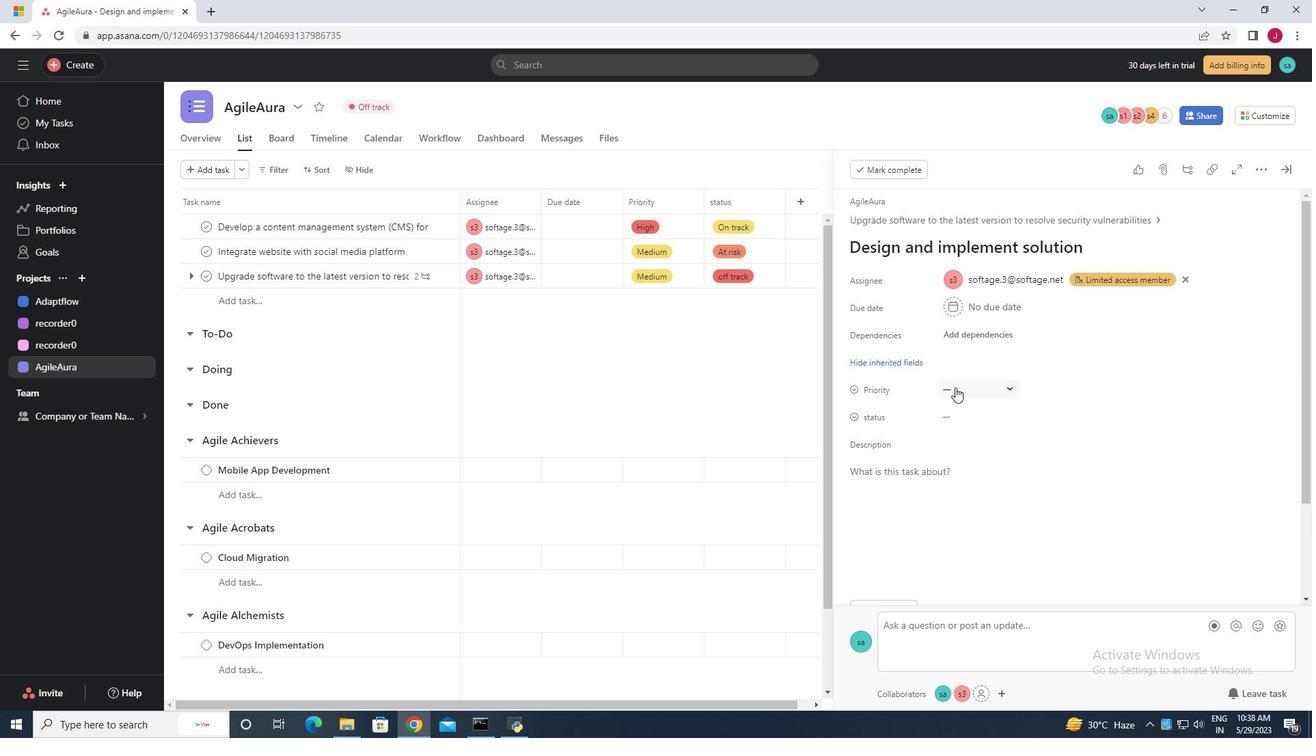 
Action: Mouse pressed left at (956, 387)
Screenshot: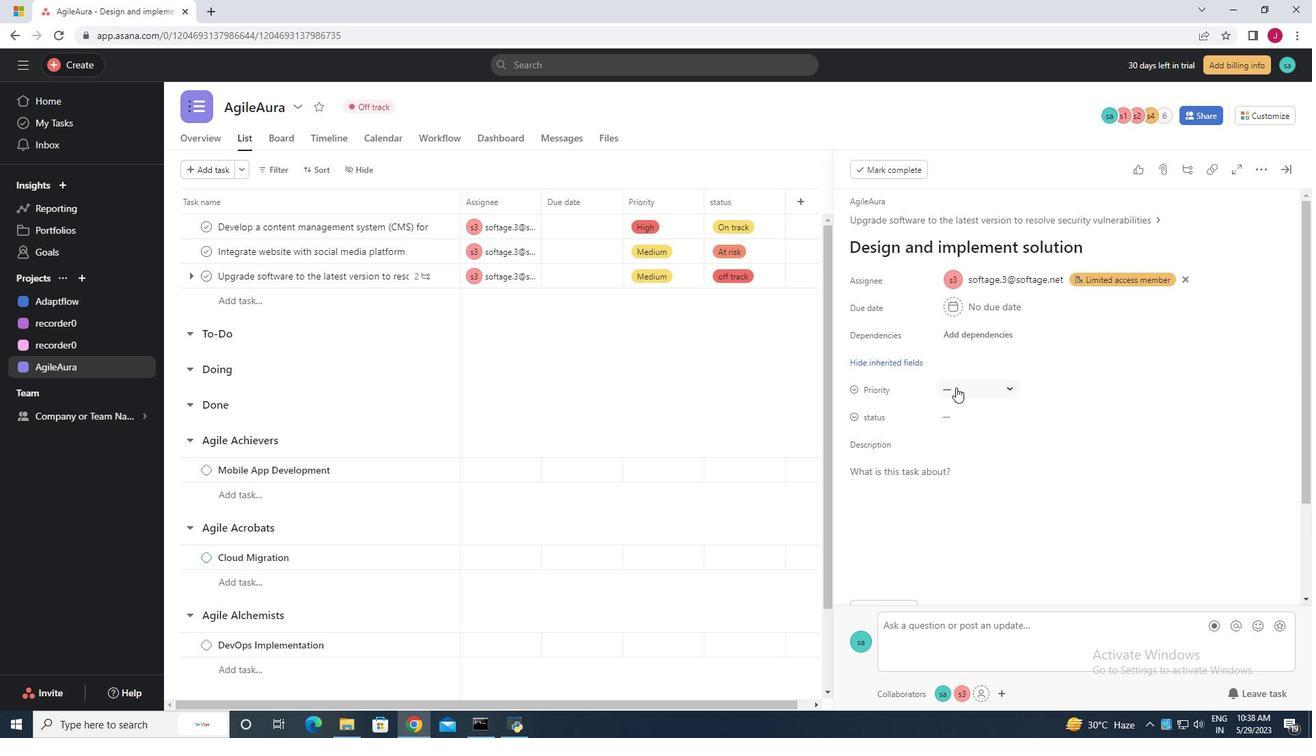 
Action: Mouse moved to (980, 436)
Screenshot: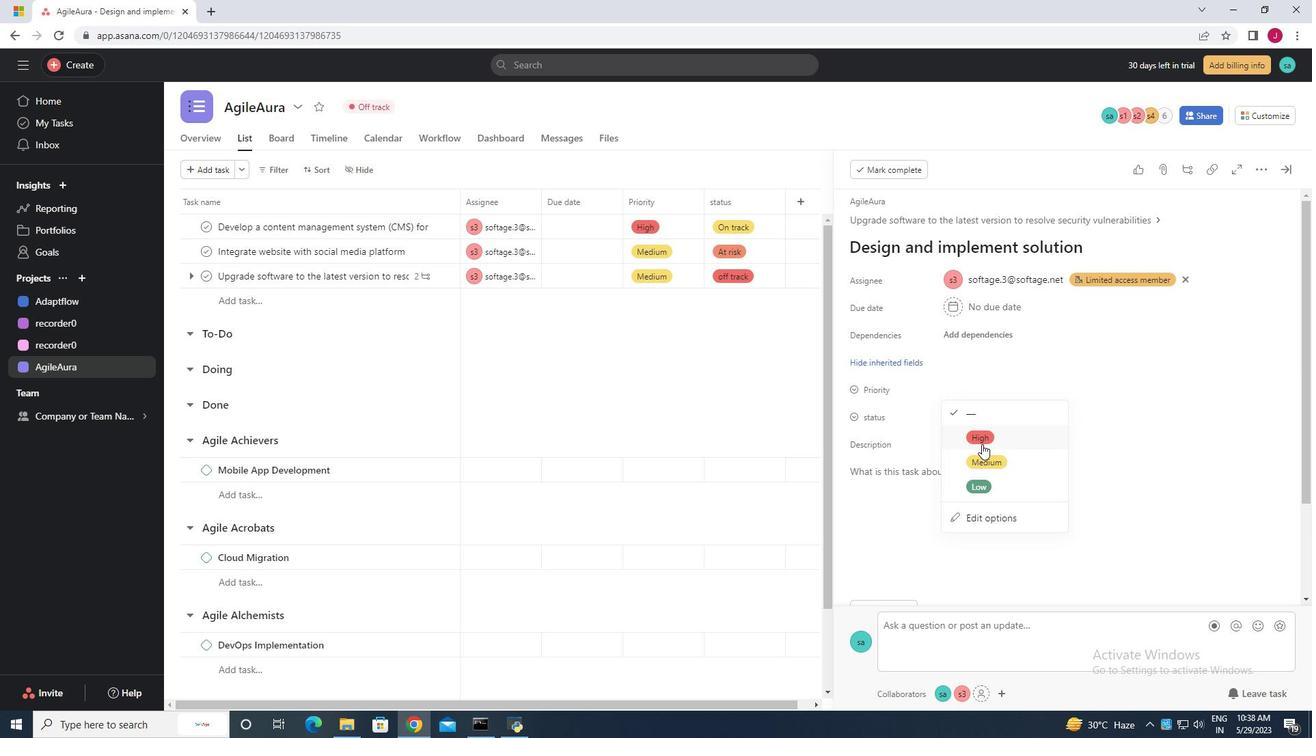 
Action: Mouse pressed left at (980, 436)
Screenshot: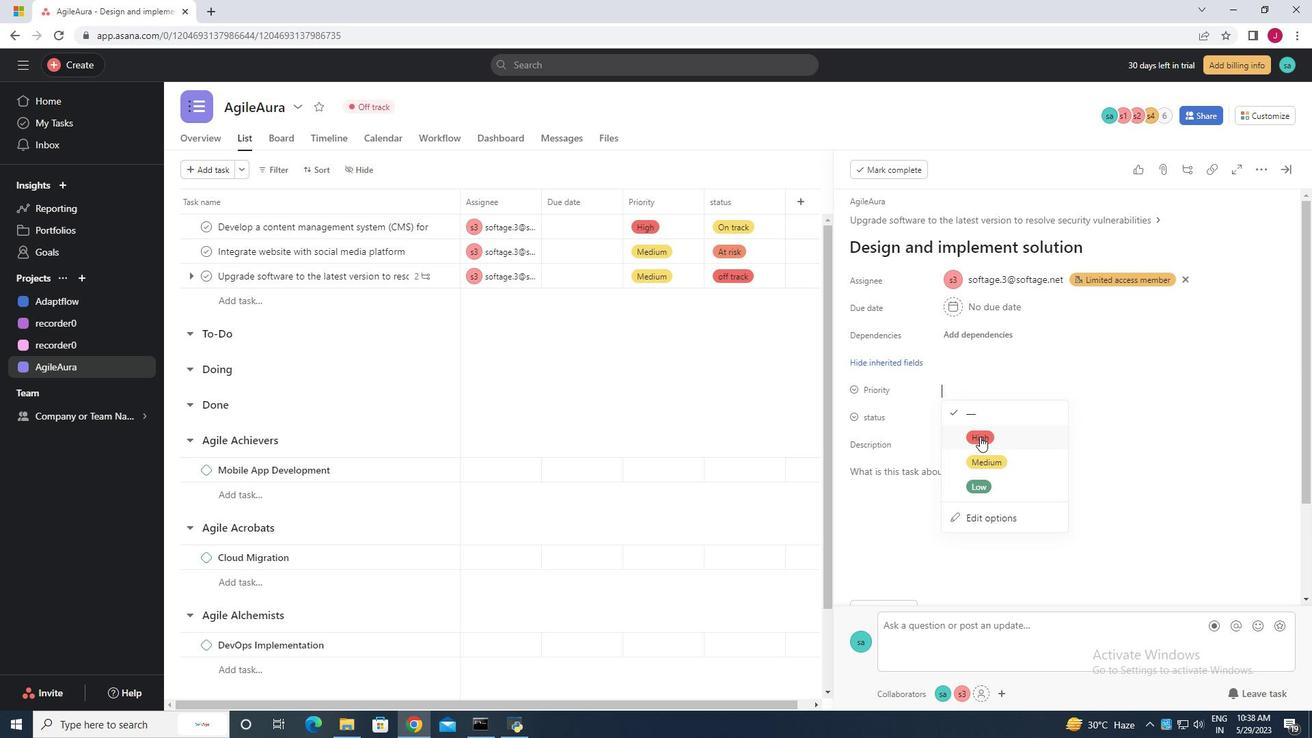 
Action: Mouse moved to (950, 415)
Screenshot: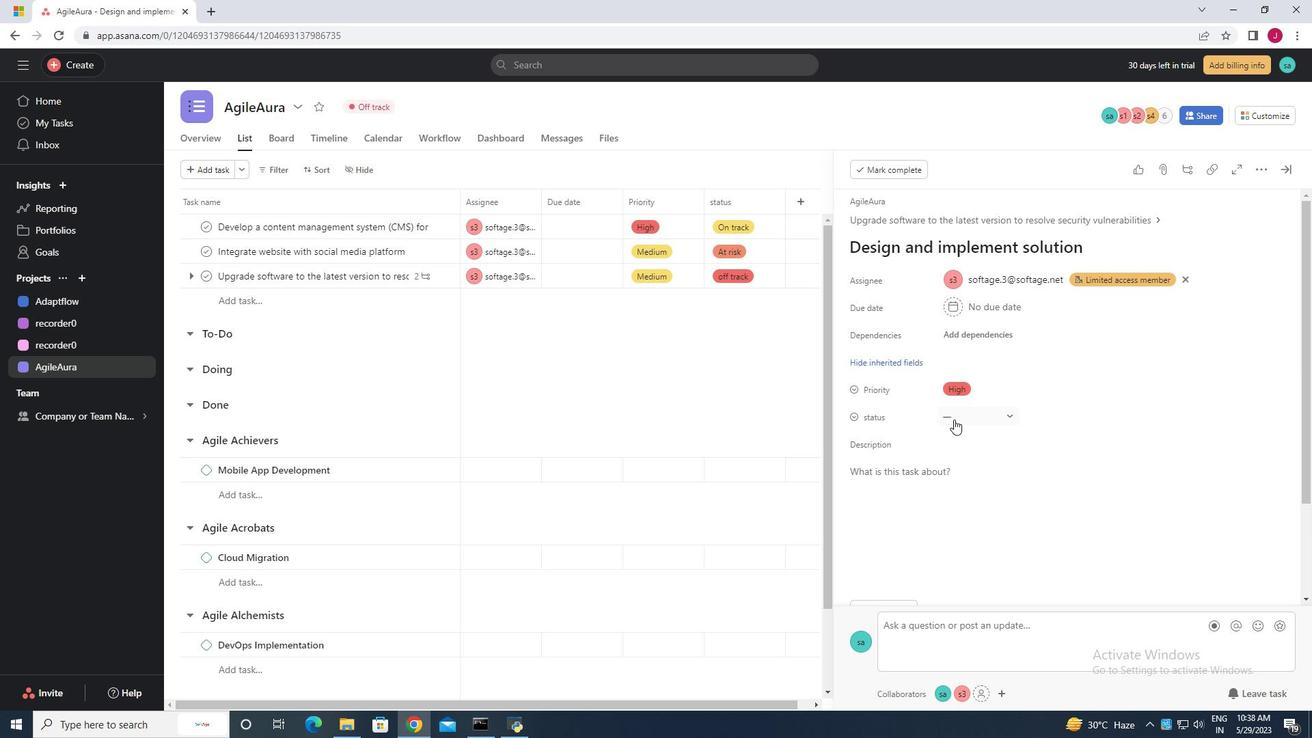
Action: Mouse pressed left at (950, 415)
Screenshot: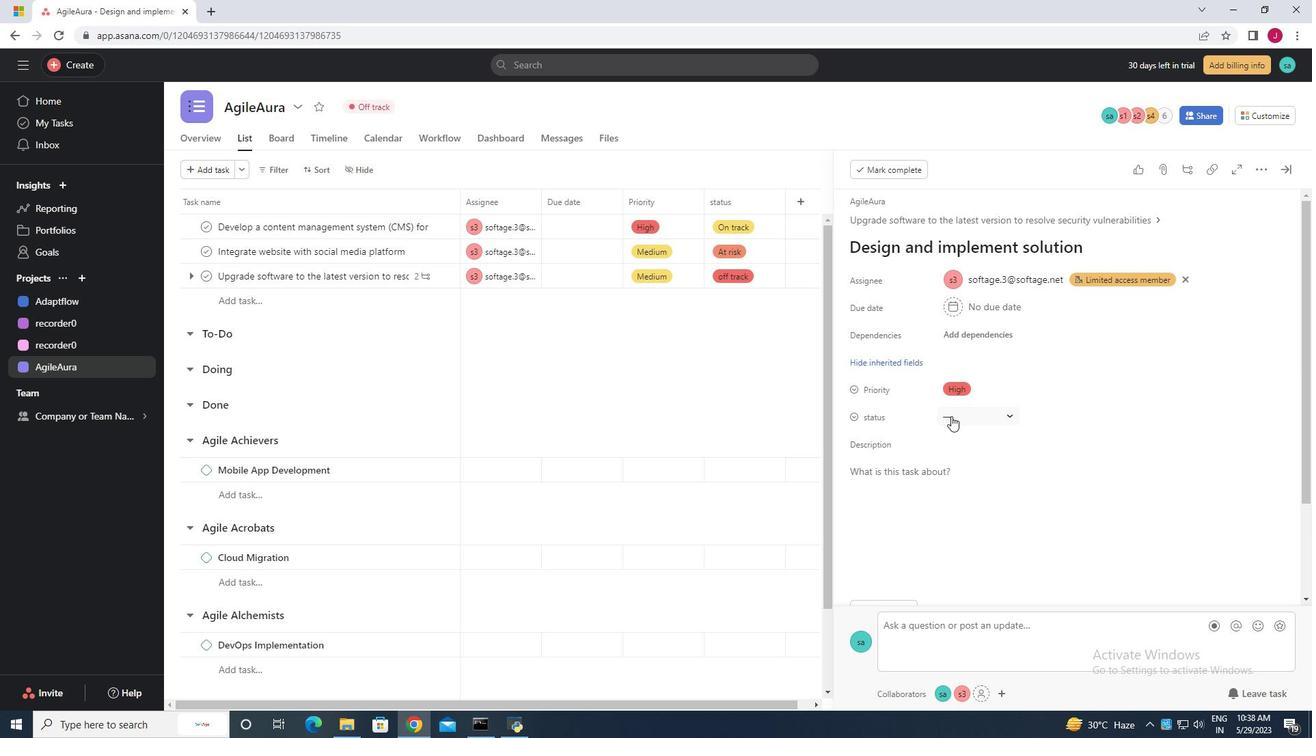
Action: Mouse moved to (979, 540)
Screenshot: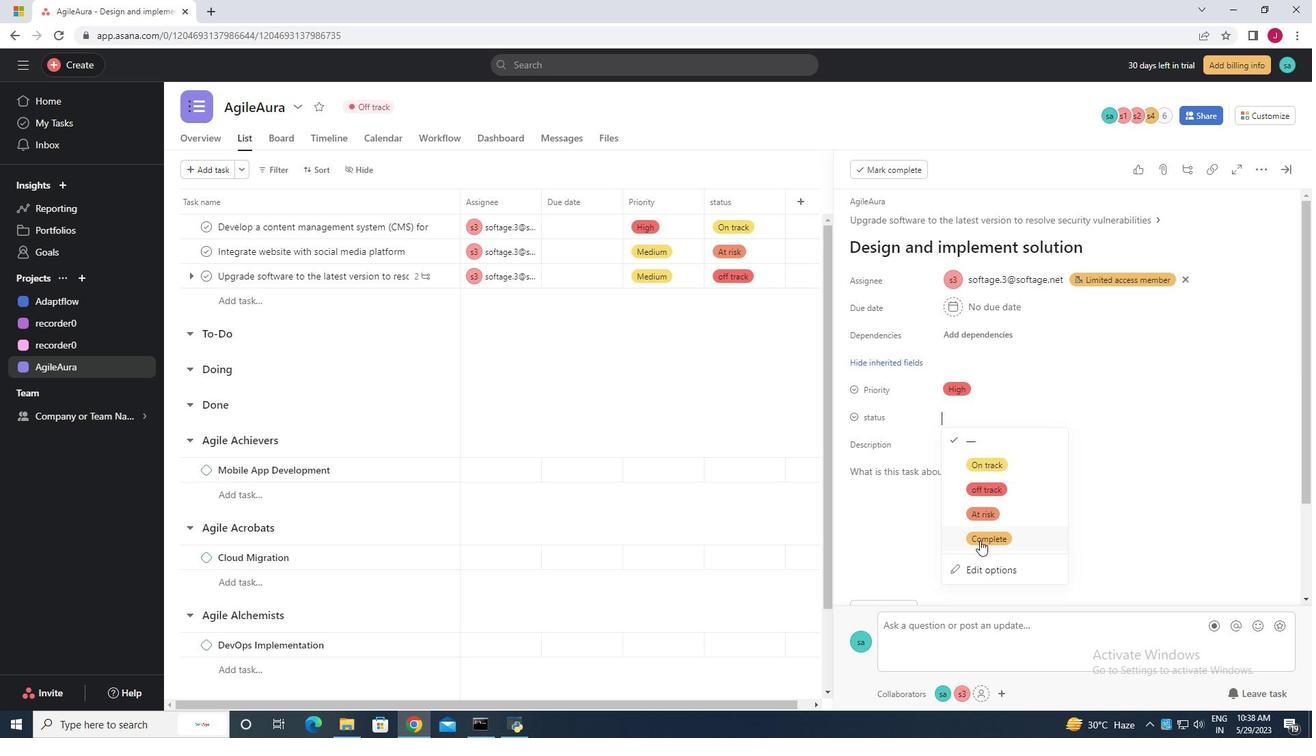 
Action: Mouse pressed left at (979, 540)
Screenshot: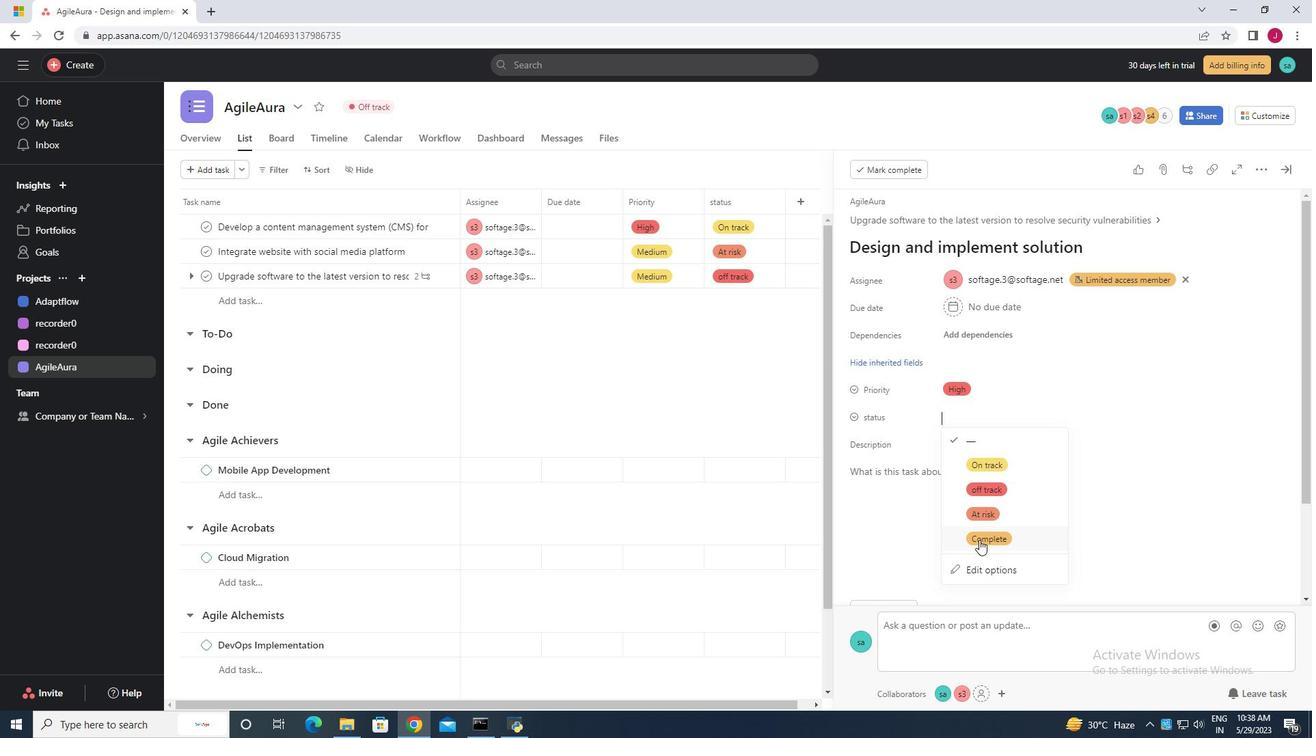 
Action: Mouse moved to (802, 385)
Screenshot: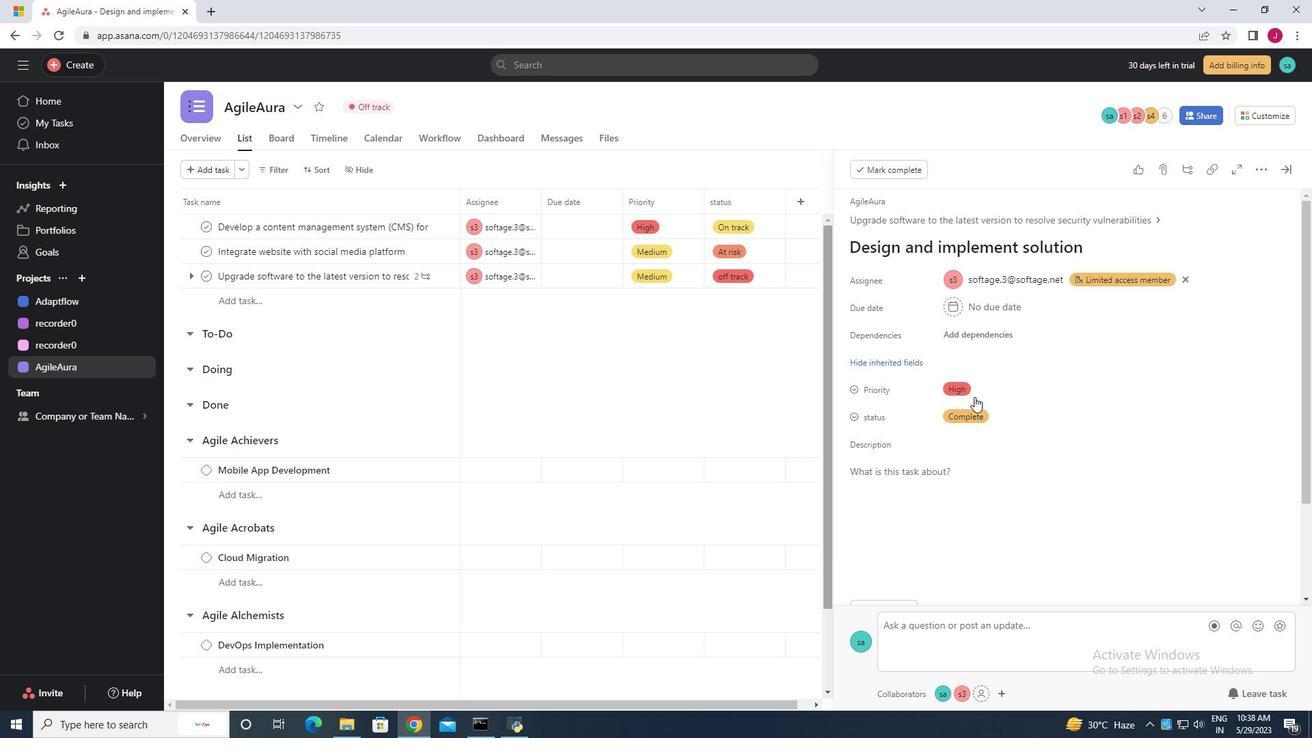
